 Task: Search one way flight ticket for 1 adult, 1 child, 1 infant in seat in premium economy from Phoenix: Phoenix Sky Harbor International Airport to Sheridan: Sheridan County Airport on 8-6-2023. Number of bags: 2 carry on bags and 4 checked bags. Price is upto 81000. Outbound departure time preference is 17:45.
Action: Mouse moved to (290, 113)
Screenshot: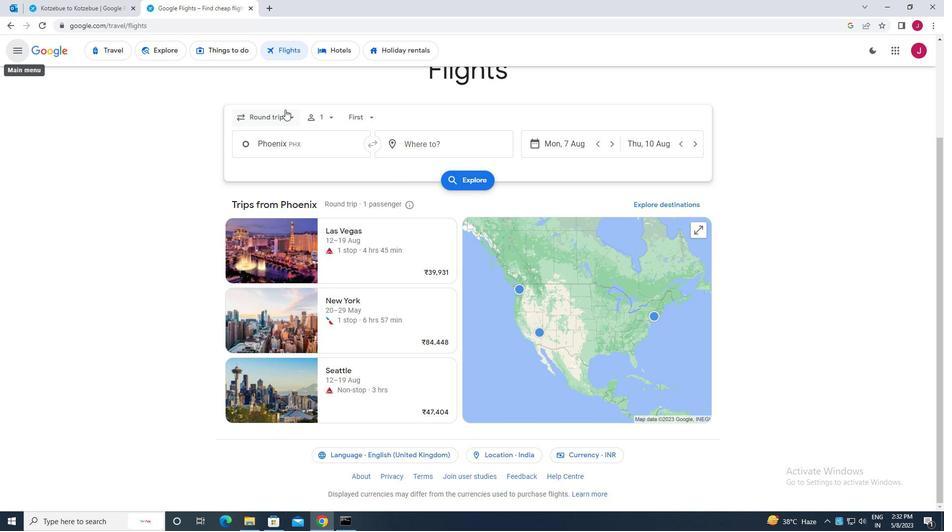 
Action: Mouse pressed left at (290, 113)
Screenshot: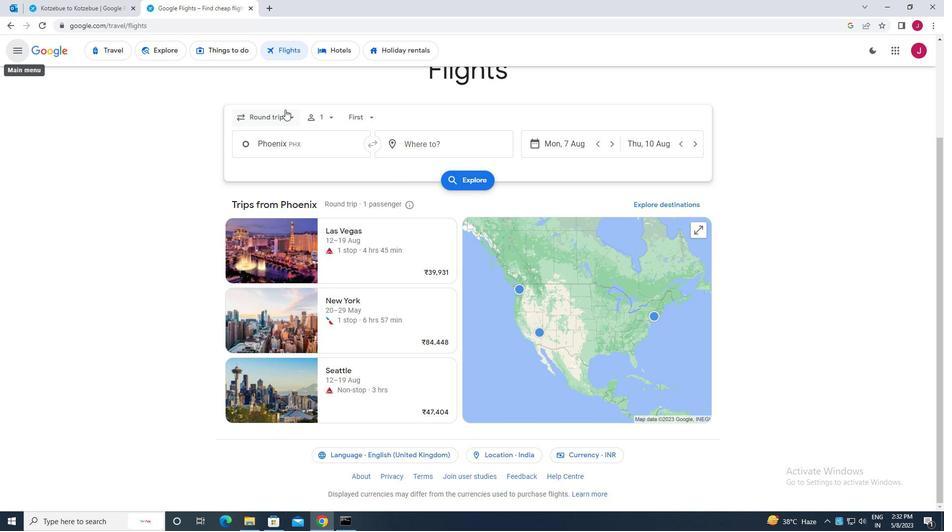 
Action: Mouse moved to (284, 157)
Screenshot: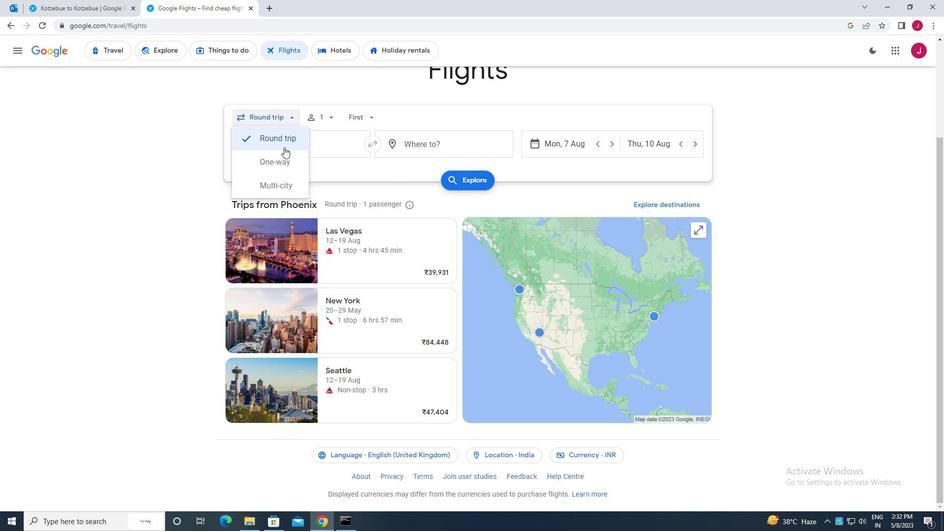 
Action: Mouse pressed left at (284, 157)
Screenshot: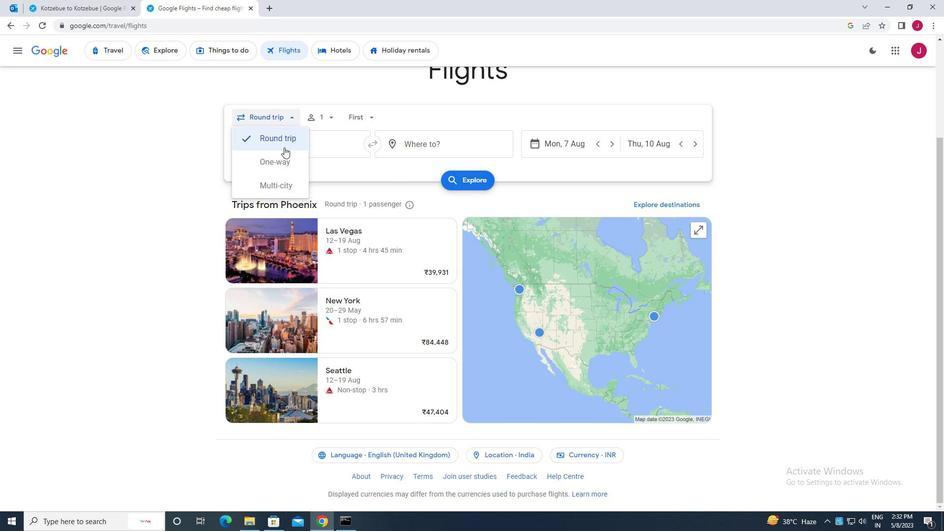 
Action: Mouse moved to (329, 117)
Screenshot: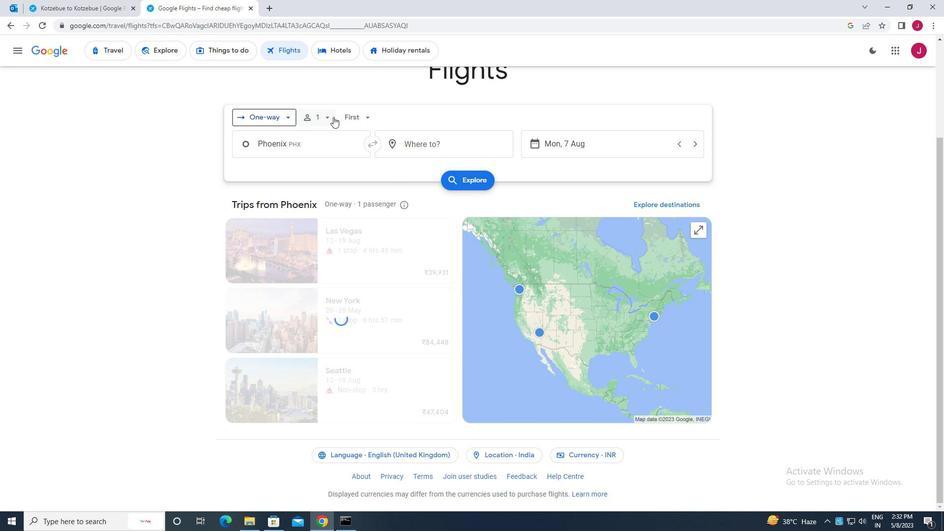 
Action: Mouse pressed left at (329, 117)
Screenshot: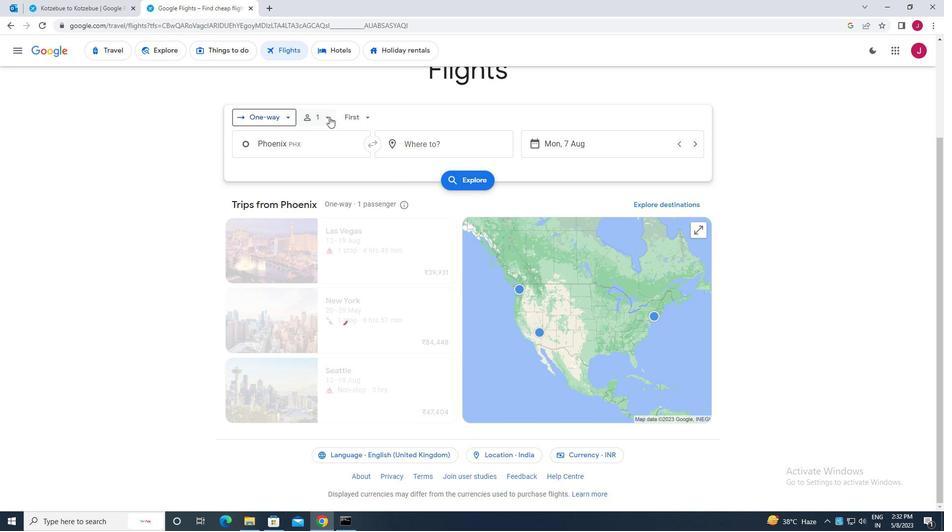 
Action: Mouse moved to (407, 169)
Screenshot: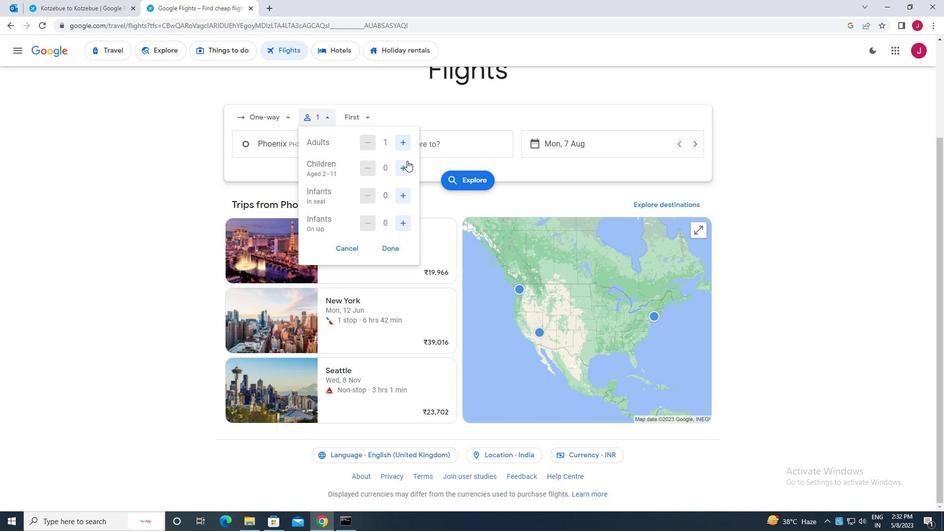 
Action: Mouse pressed left at (407, 169)
Screenshot: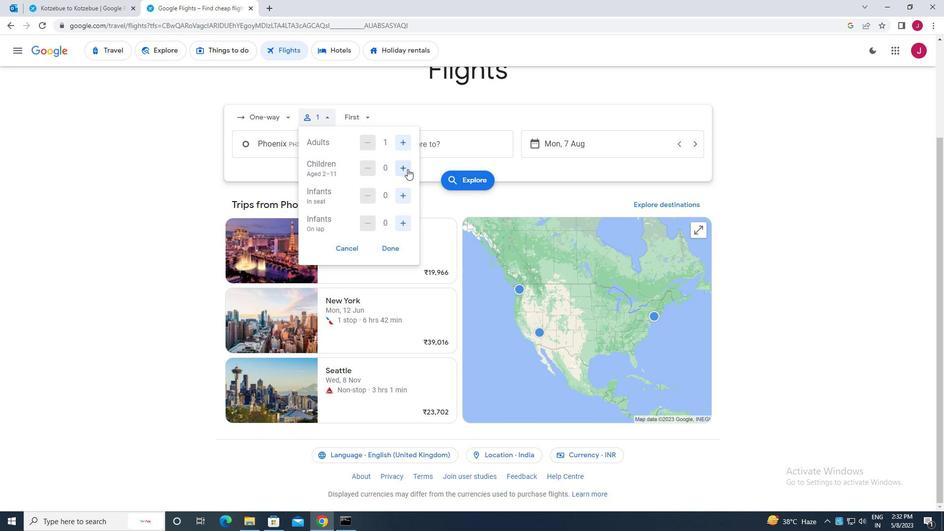 
Action: Mouse moved to (405, 194)
Screenshot: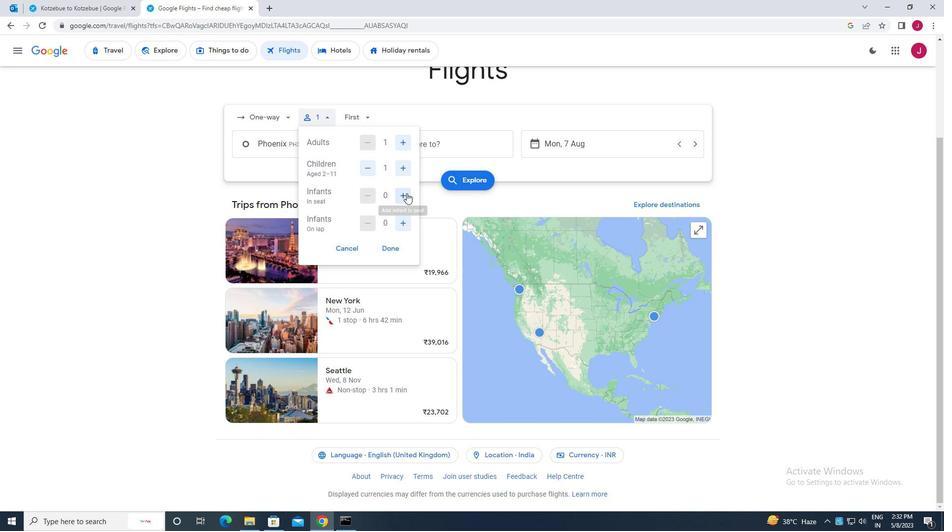 
Action: Mouse pressed left at (405, 194)
Screenshot: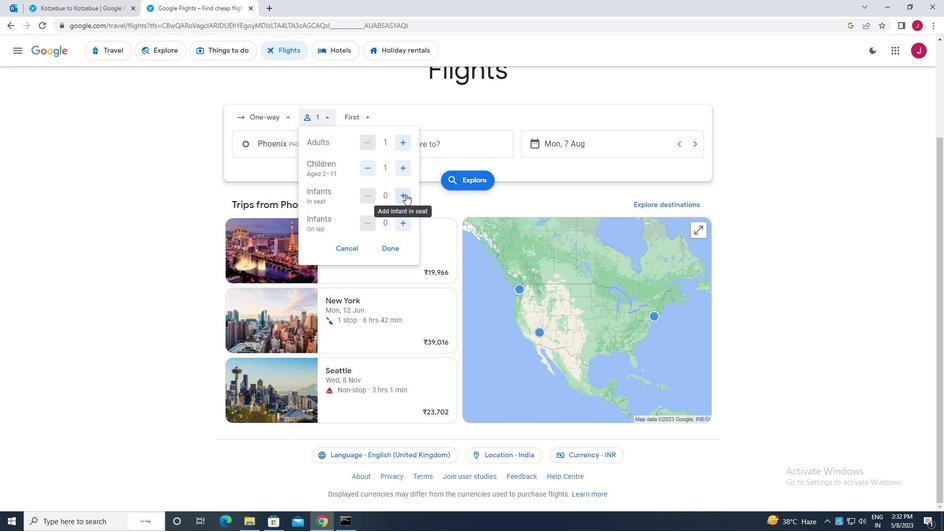 
Action: Mouse moved to (391, 248)
Screenshot: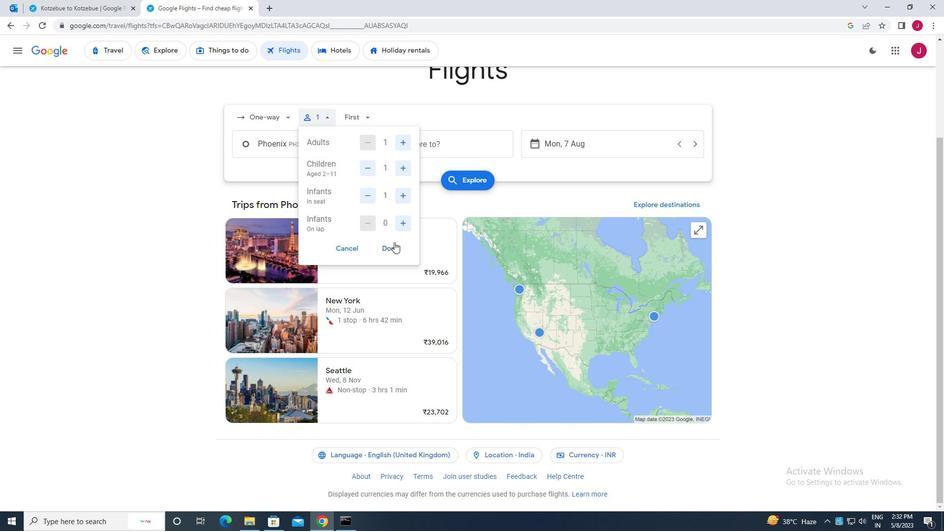 
Action: Mouse pressed left at (391, 248)
Screenshot: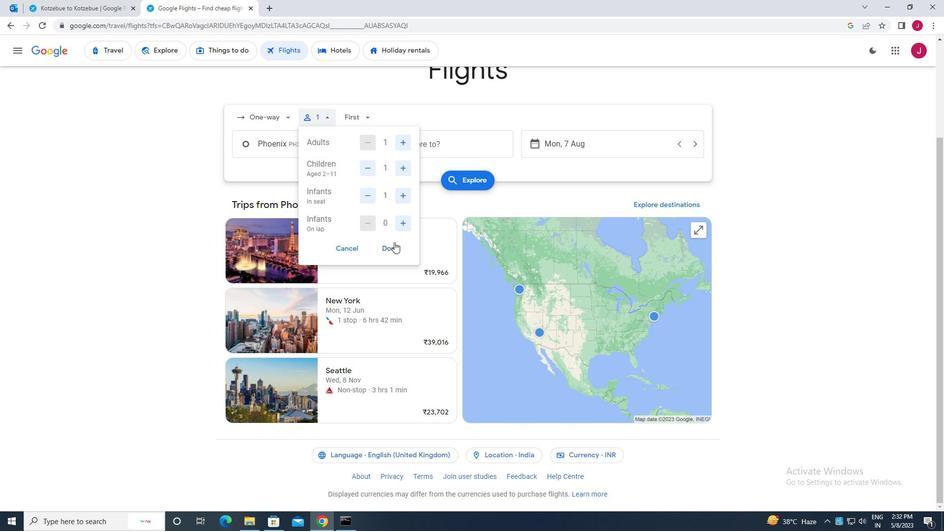 
Action: Mouse moved to (354, 117)
Screenshot: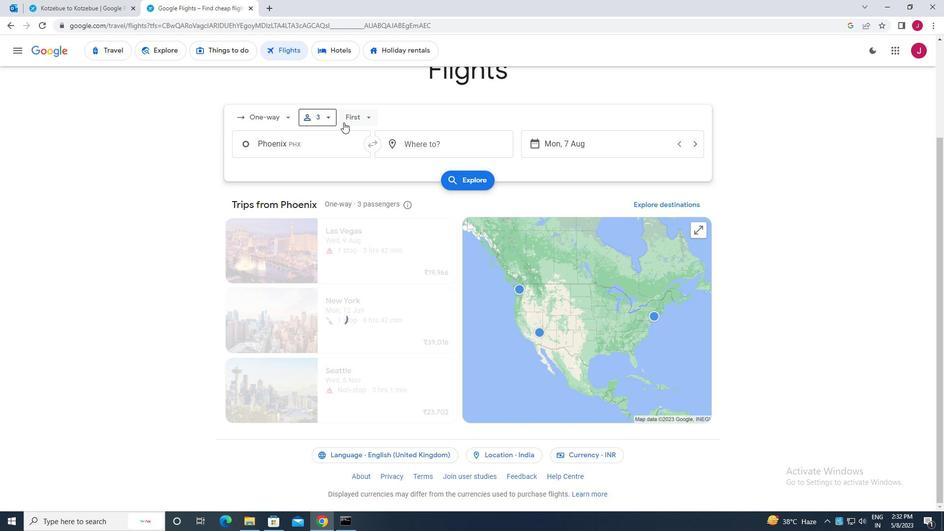 
Action: Mouse pressed left at (354, 117)
Screenshot: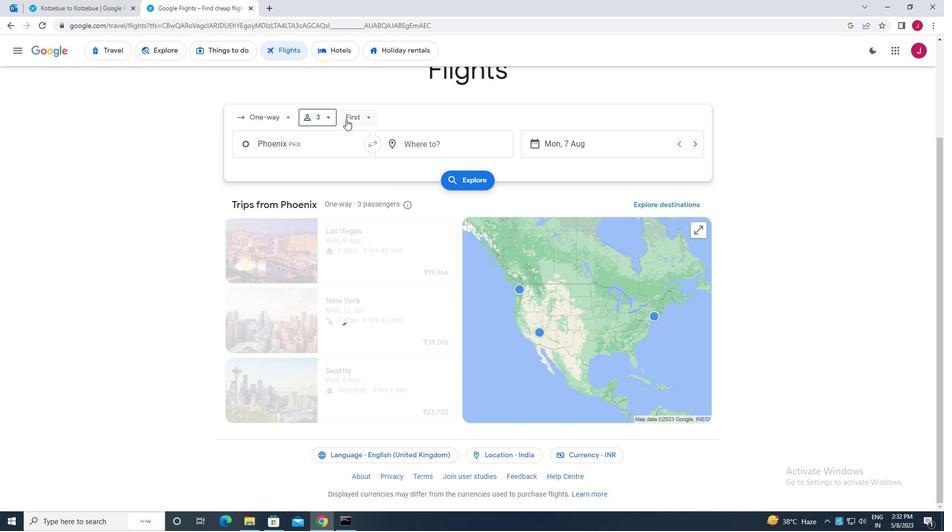 
Action: Mouse moved to (378, 161)
Screenshot: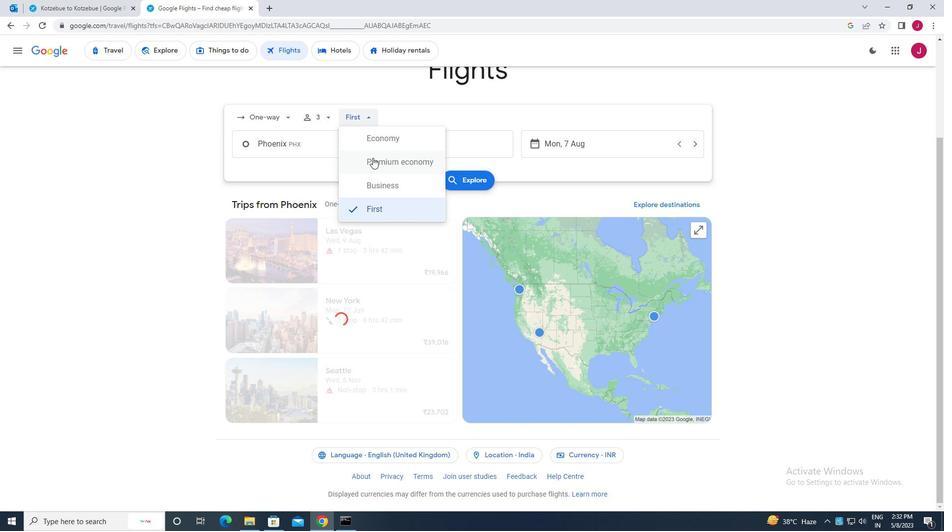 
Action: Mouse pressed left at (378, 161)
Screenshot: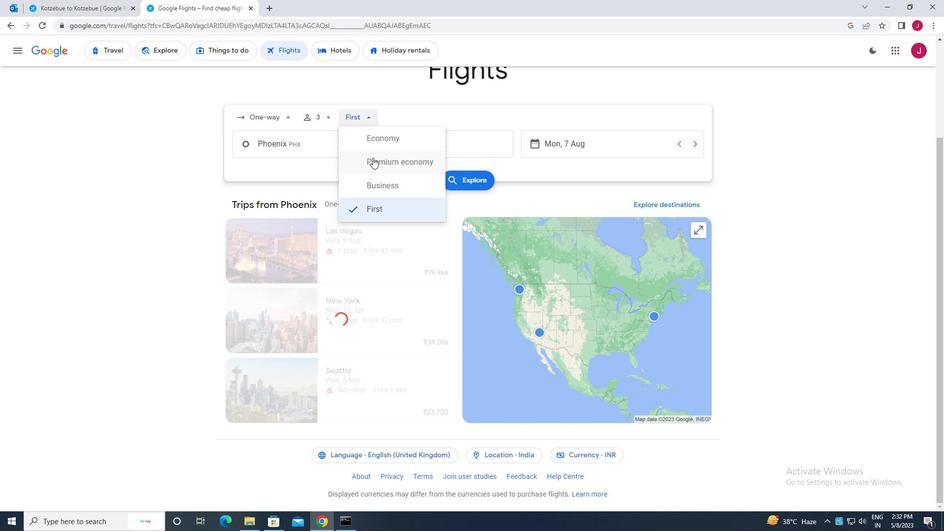
Action: Mouse moved to (304, 150)
Screenshot: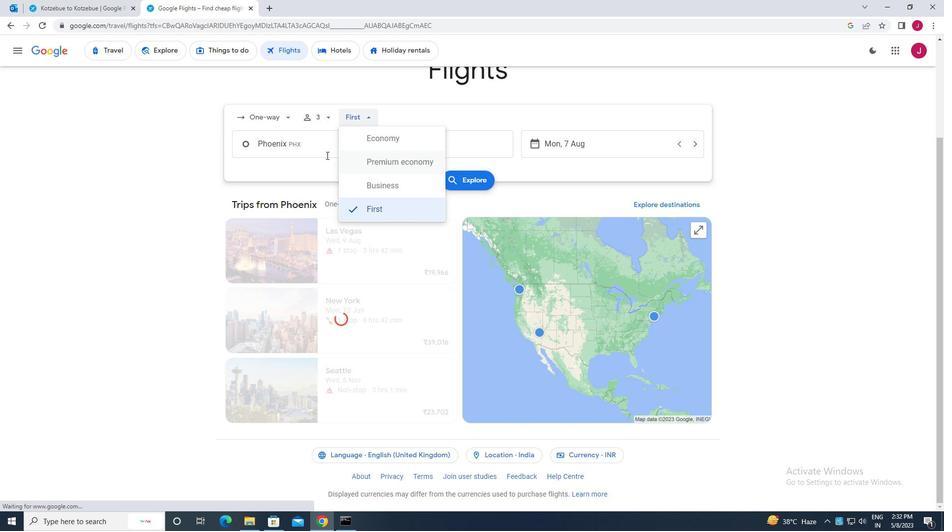
Action: Mouse pressed left at (304, 150)
Screenshot: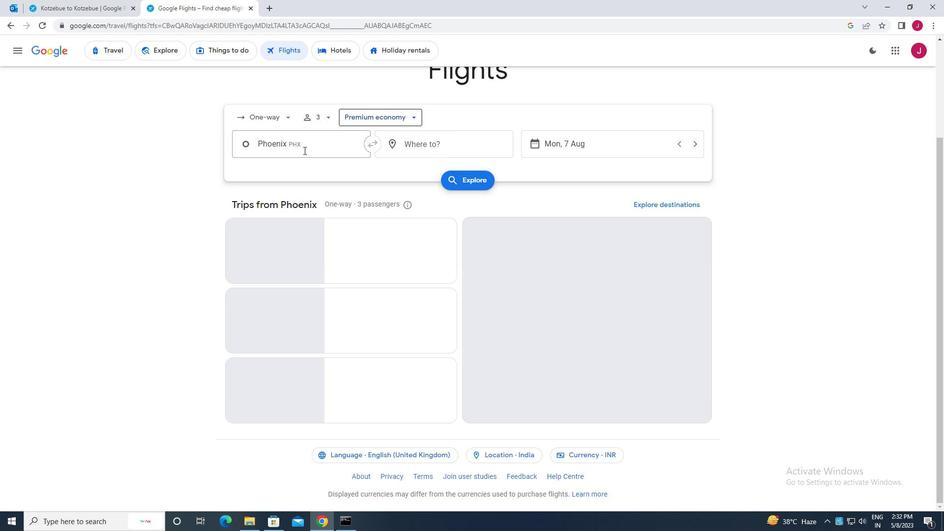 
Action: Key pressed phoneix
Screenshot: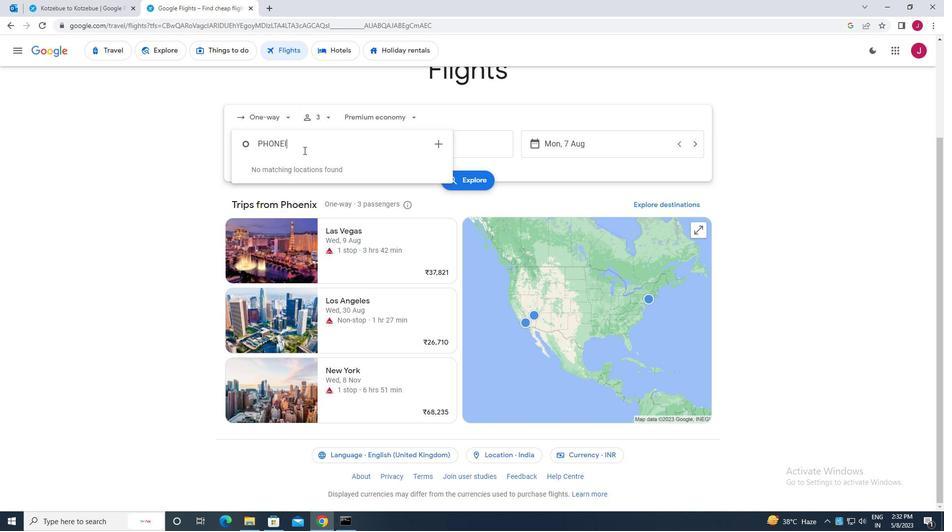 
Action: Mouse moved to (334, 191)
Screenshot: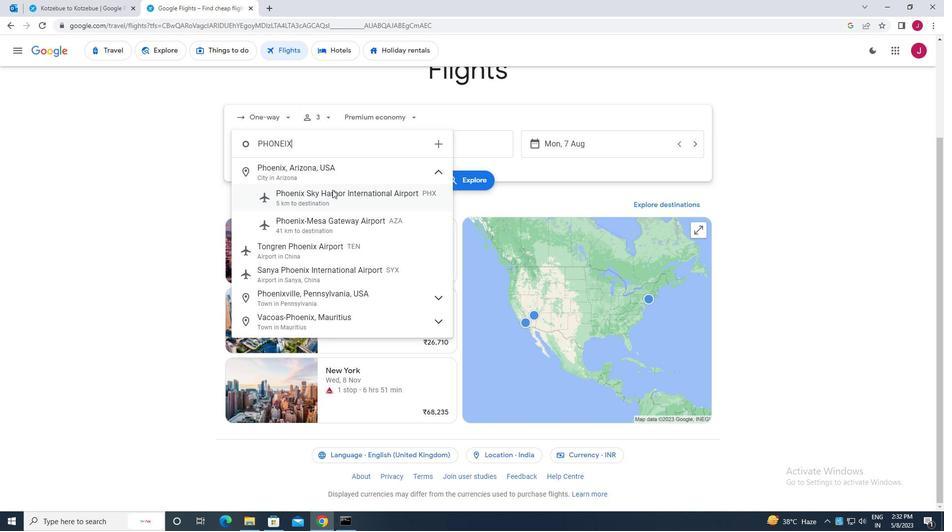 
Action: Mouse pressed left at (334, 191)
Screenshot: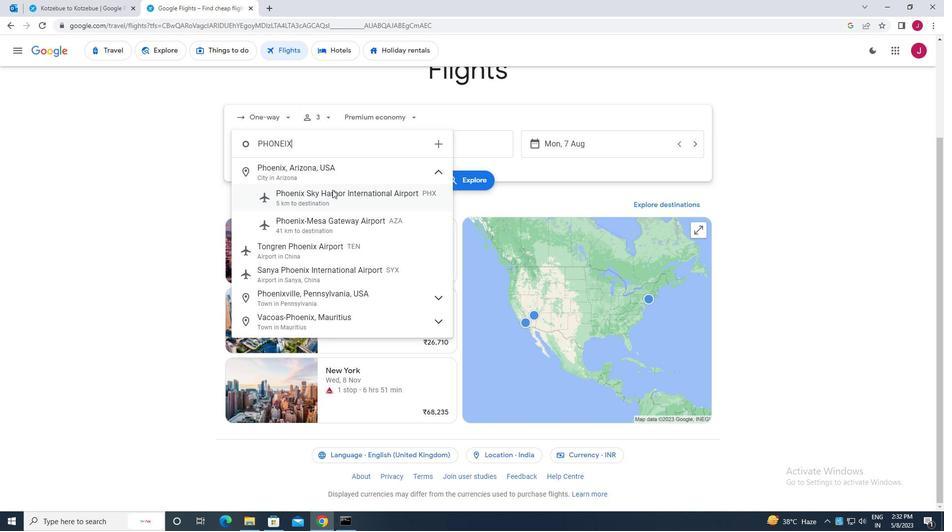 
Action: Mouse moved to (444, 153)
Screenshot: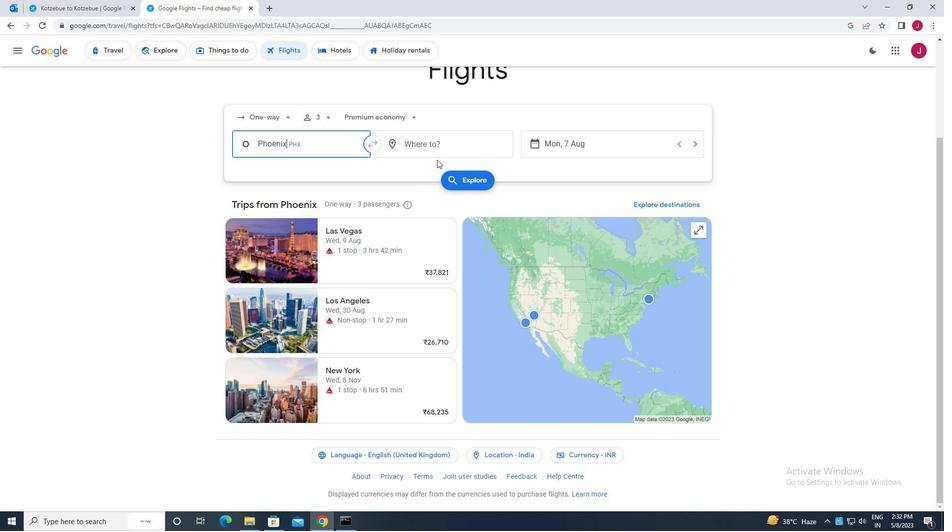 
Action: Mouse pressed left at (444, 153)
Screenshot: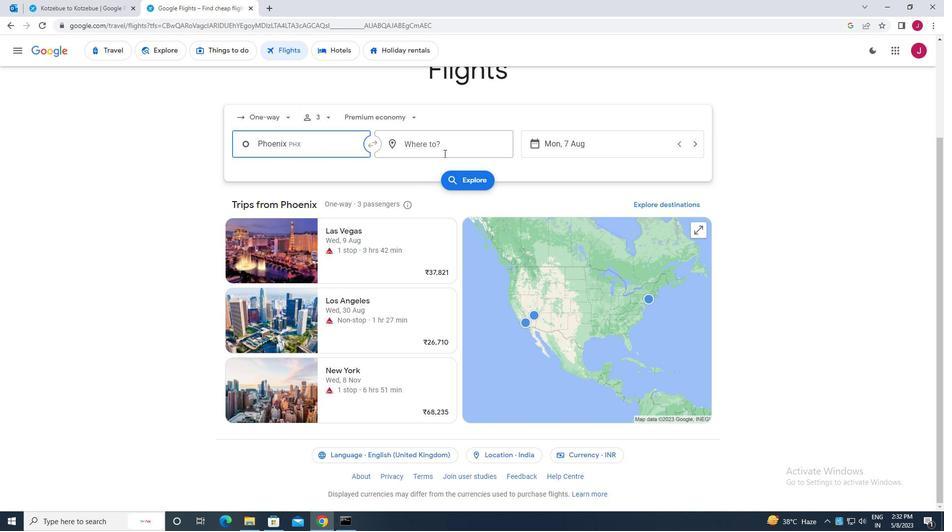 
Action: Key pressed sherid
Screenshot: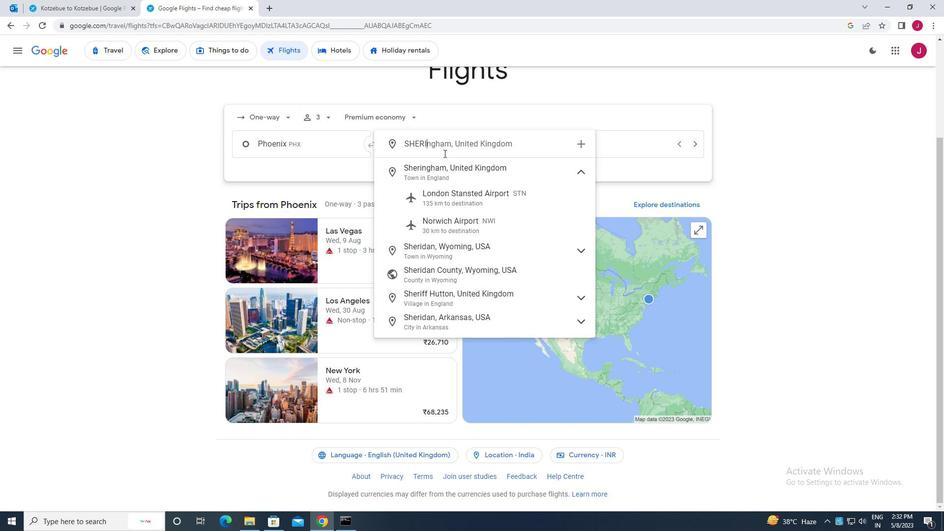 
Action: Mouse moved to (476, 196)
Screenshot: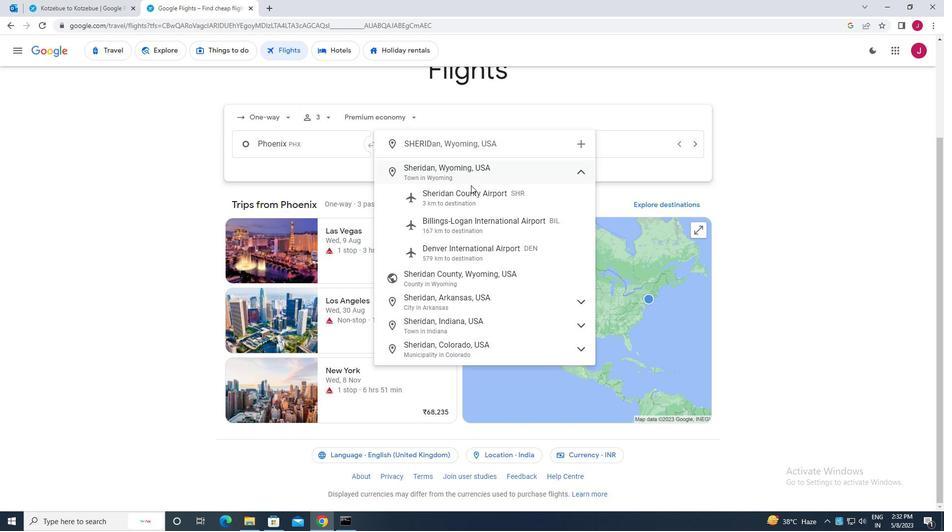 
Action: Mouse pressed left at (476, 196)
Screenshot: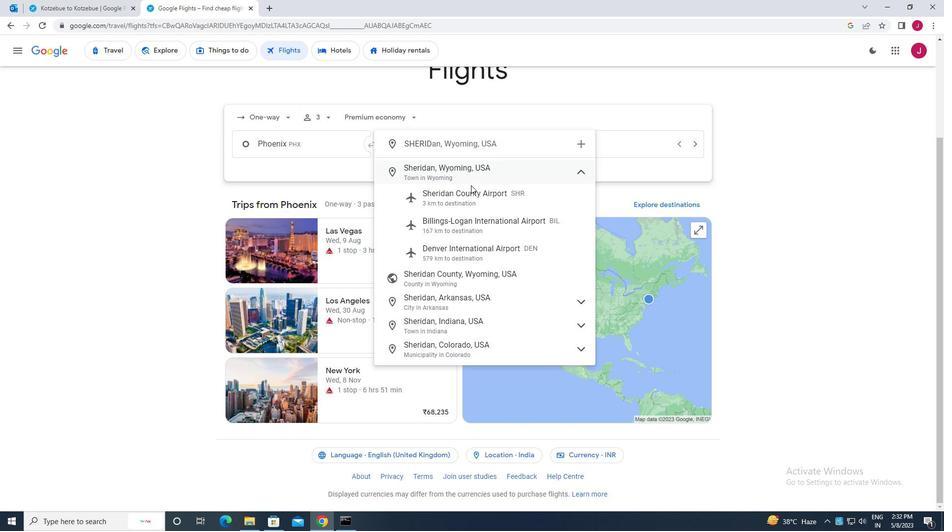 
Action: Mouse moved to (595, 140)
Screenshot: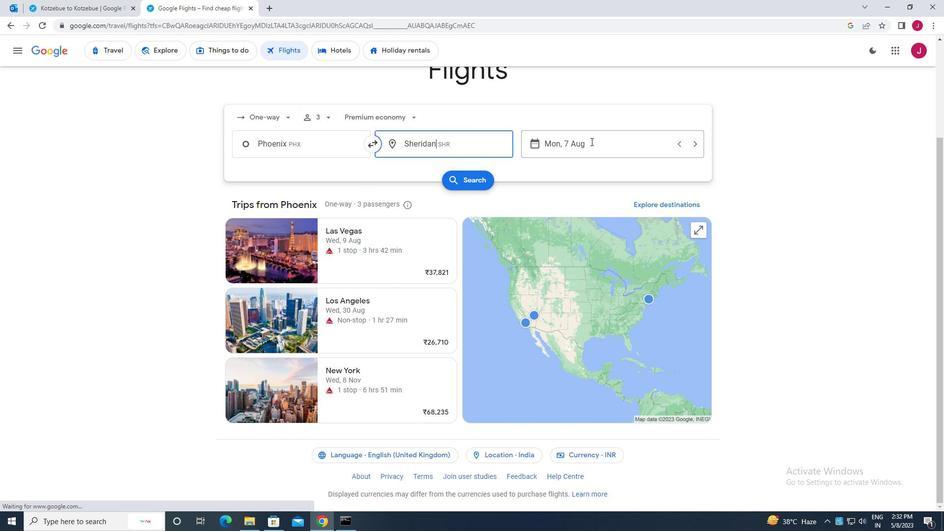 
Action: Mouse pressed left at (595, 140)
Screenshot: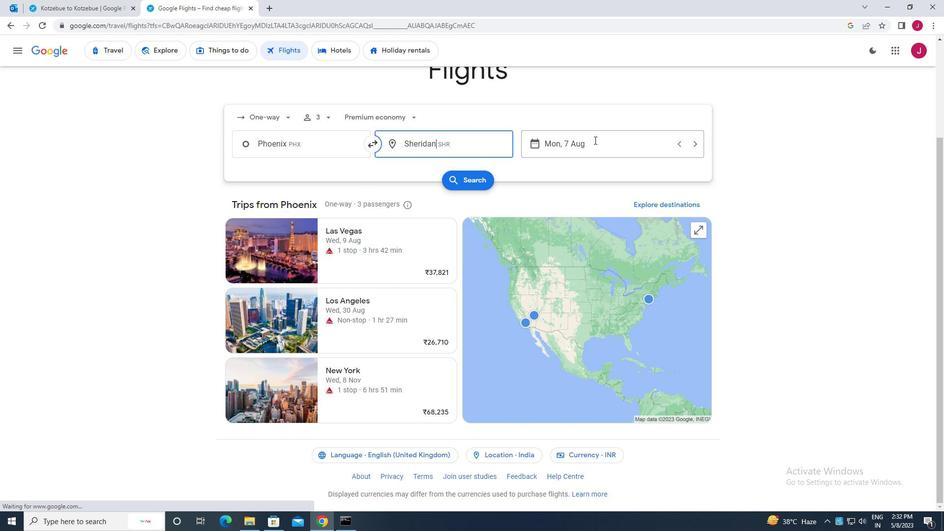 
Action: Mouse moved to (364, 248)
Screenshot: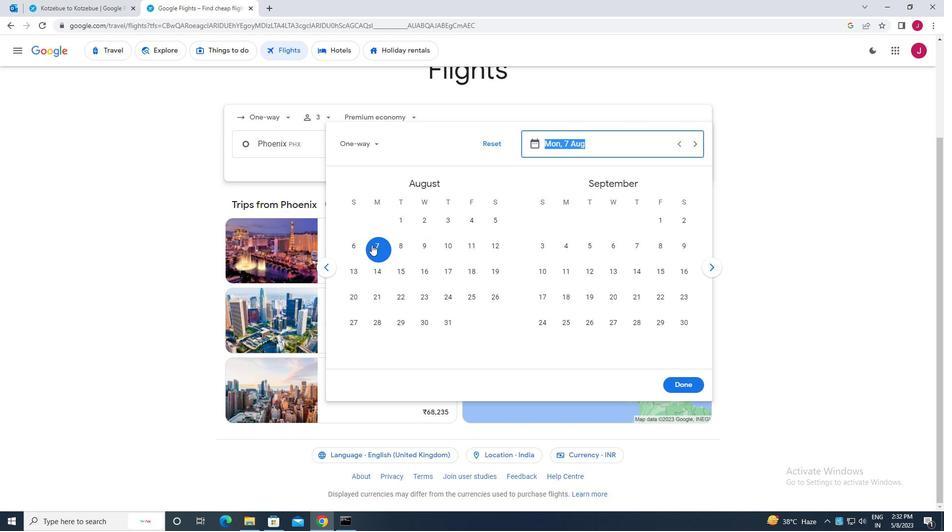 
Action: Mouse pressed left at (364, 248)
Screenshot: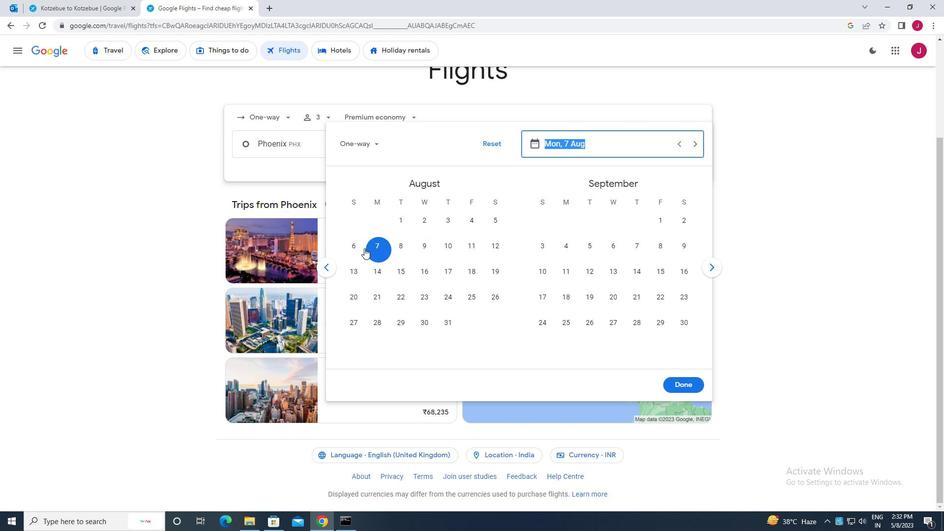 
Action: Mouse moved to (676, 380)
Screenshot: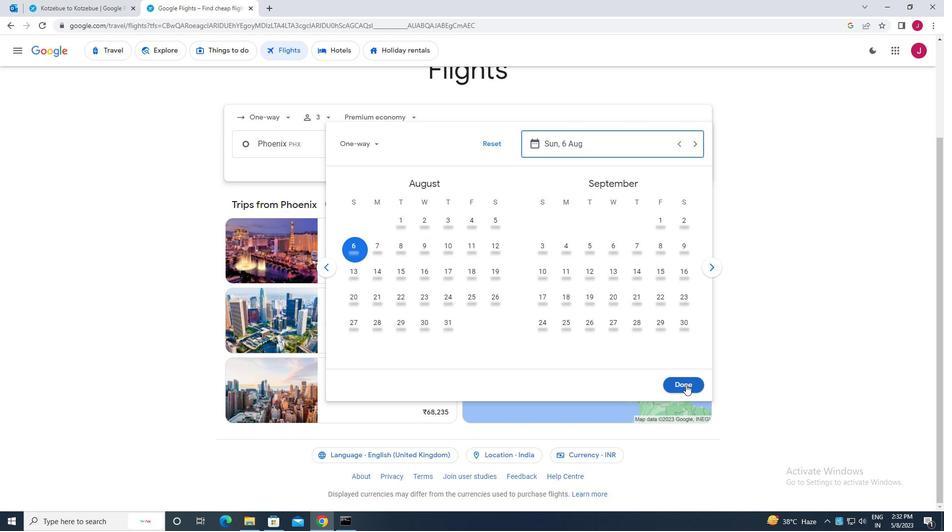 
Action: Mouse pressed left at (676, 380)
Screenshot: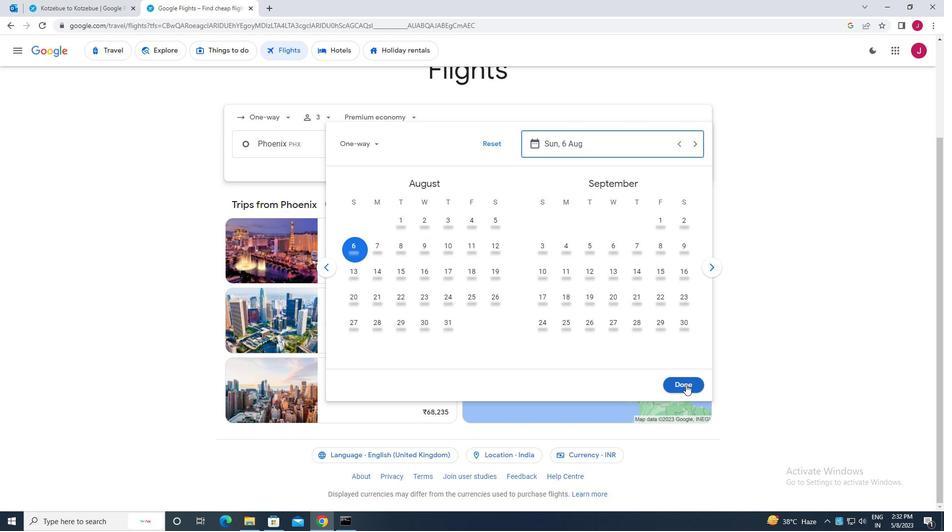
Action: Mouse moved to (476, 180)
Screenshot: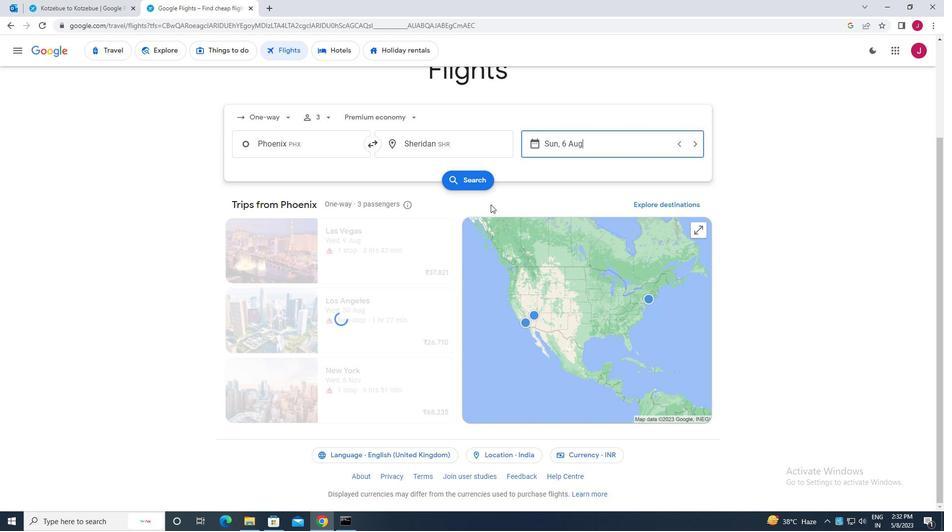 
Action: Mouse pressed left at (476, 180)
Screenshot: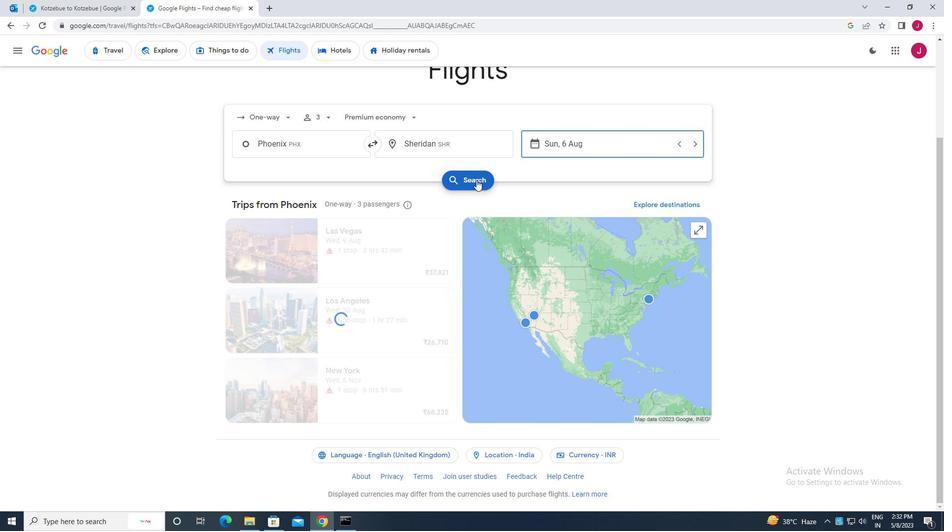 
Action: Mouse moved to (256, 142)
Screenshot: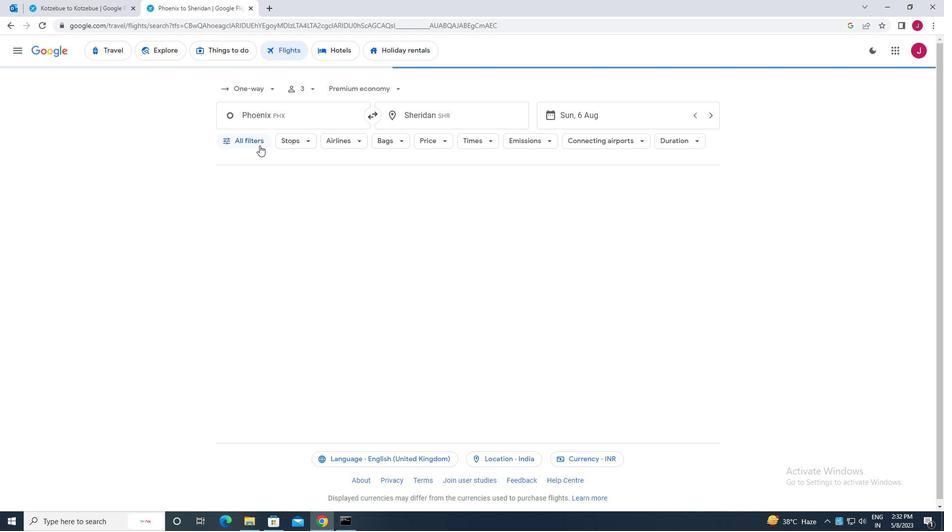 
Action: Mouse pressed left at (256, 142)
Screenshot: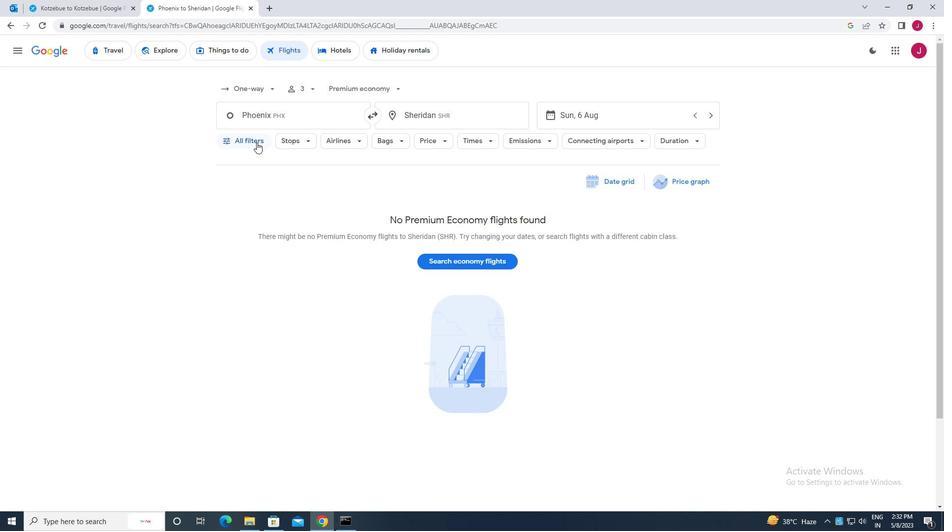 
Action: Mouse moved to (287, 171)
Screenshot: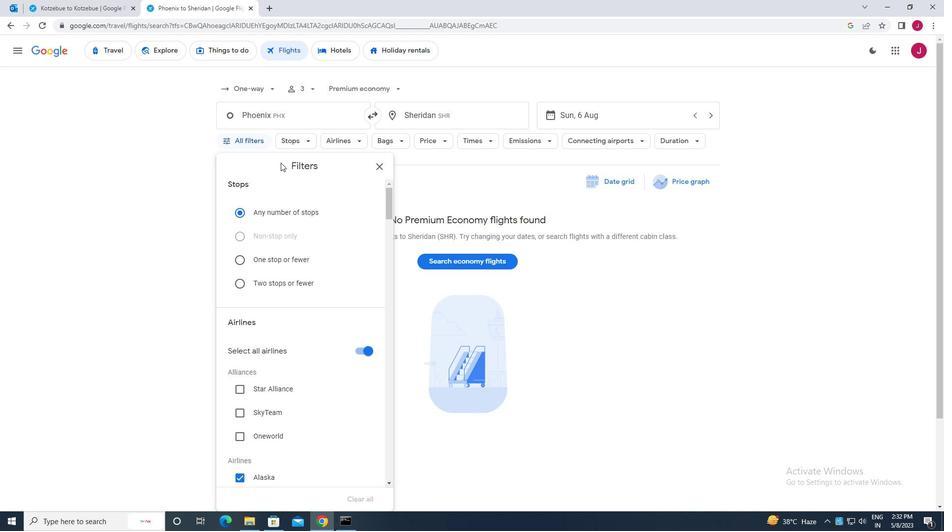 
Action: Mouse scrolled (287, 170) with delta (0, 0)
Screenshot: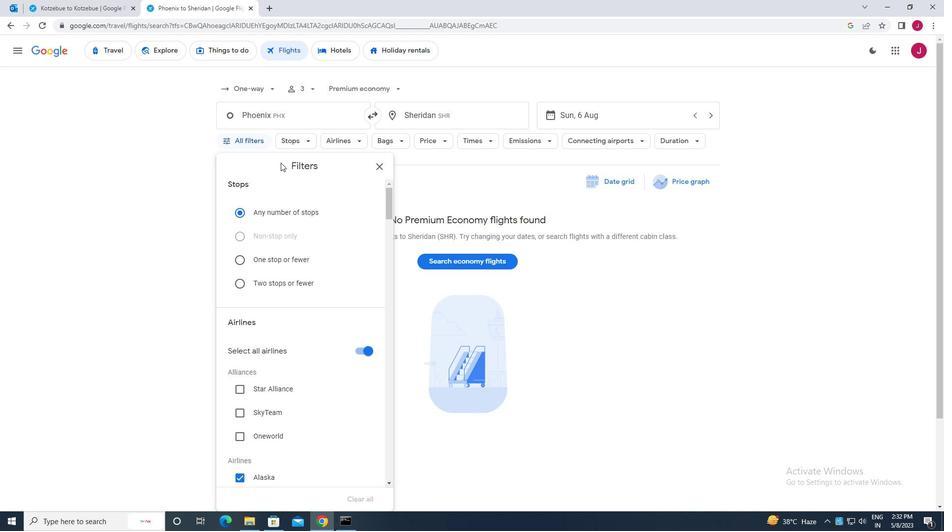 
Action: Mouse moved to (287, 171)
Screenshot: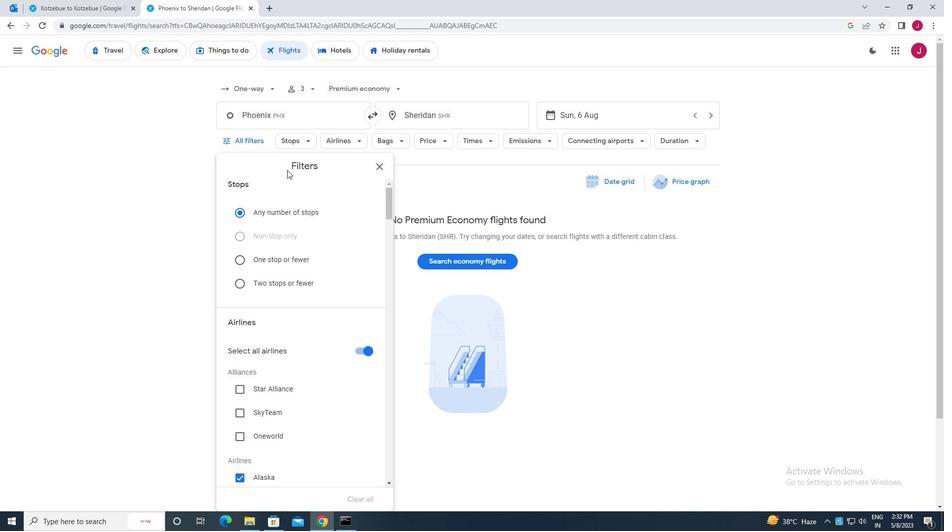 
Action: Mouse scrolled (287, 171) with delta (0, 0)
Screenshot: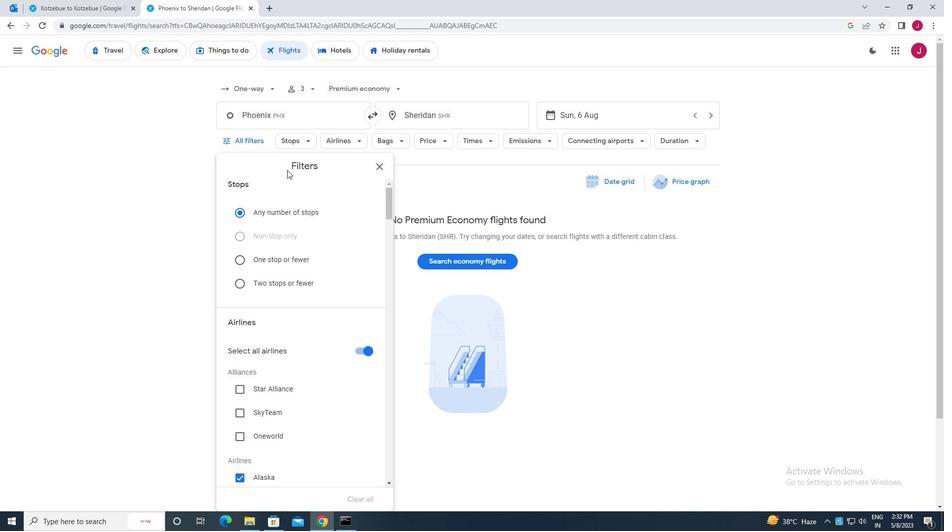 
Action: Mouse scrolled (287, 171) with delta (0, 0)
Screenshot: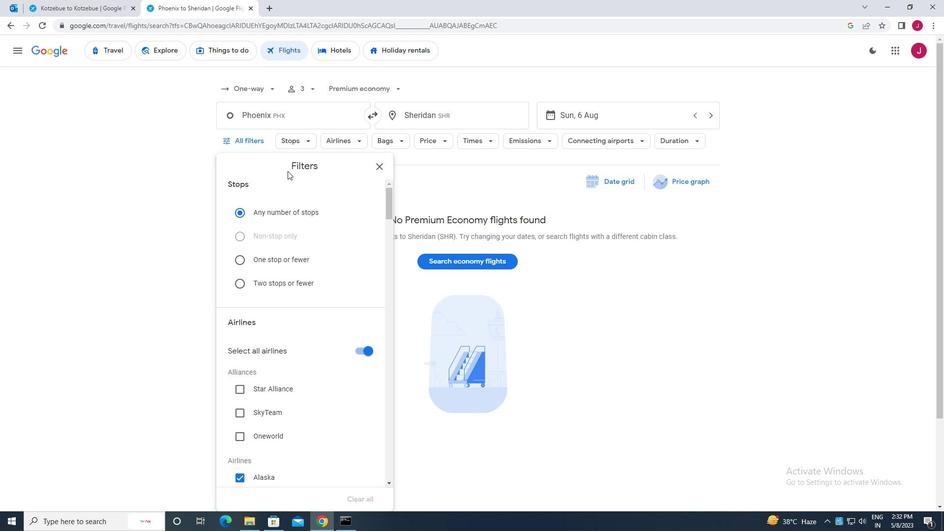 
Action: Mouse moved to (291, 173)
Screenshot: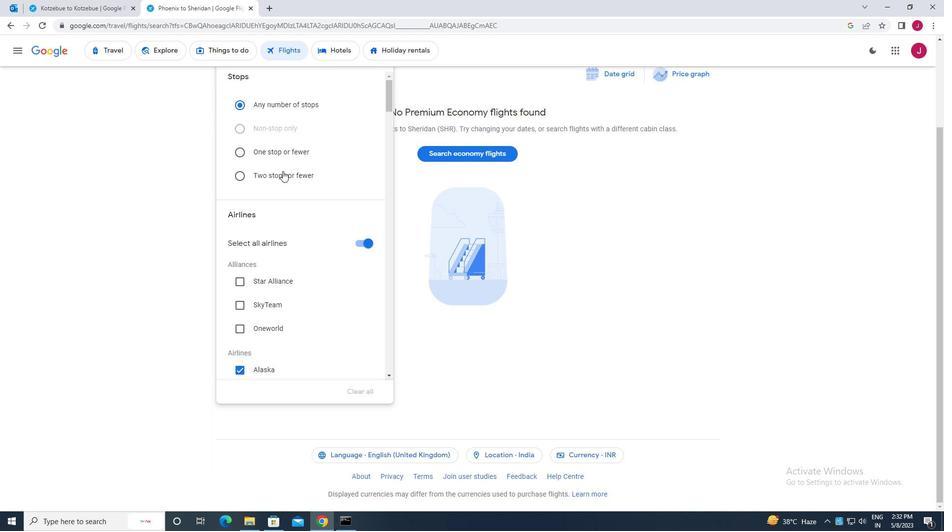 
Action: Mouse scrolled (291, 173) with delta (0, 0)
Screenshot: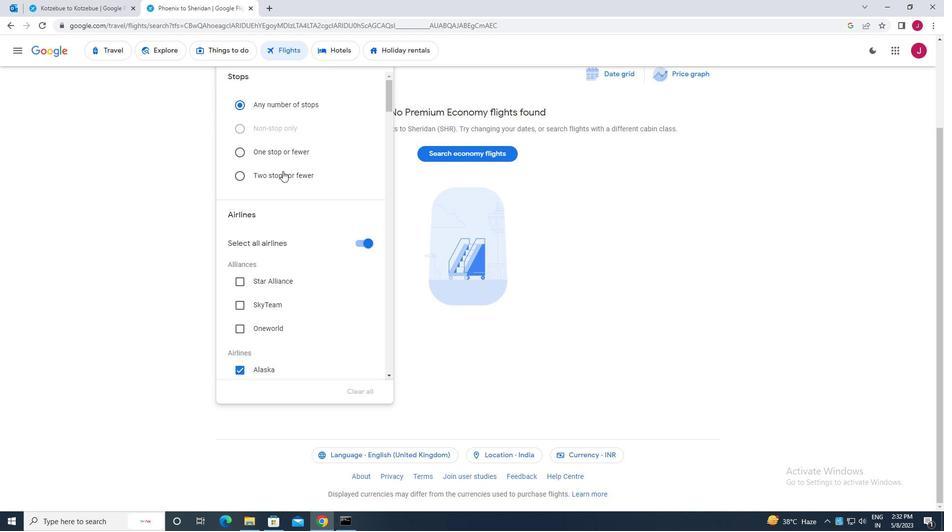 
Action: Mouse moved to (291, 174)
Screenshot: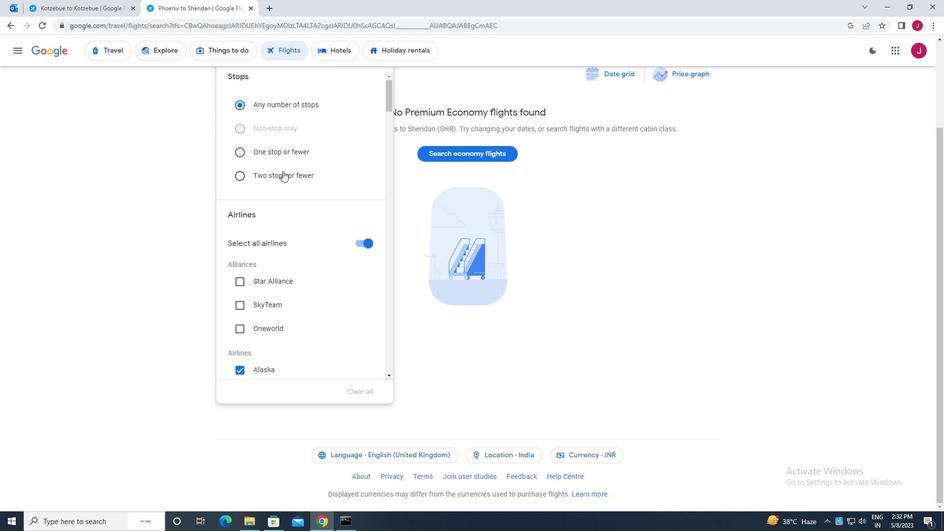 
Action: Mouse scrolled (291, 173) with delta (0, 0)
Screenshot: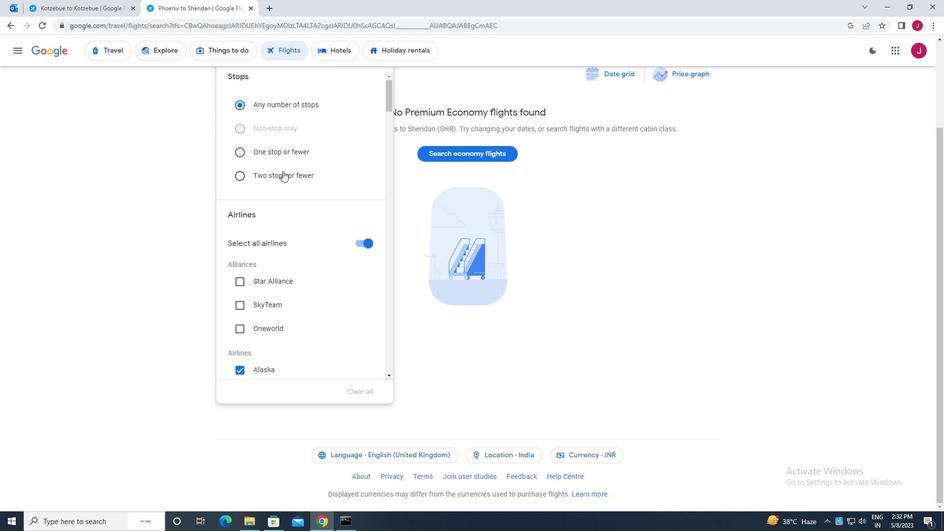 
Action: Mouse moved to (359, 195)
Screenshot: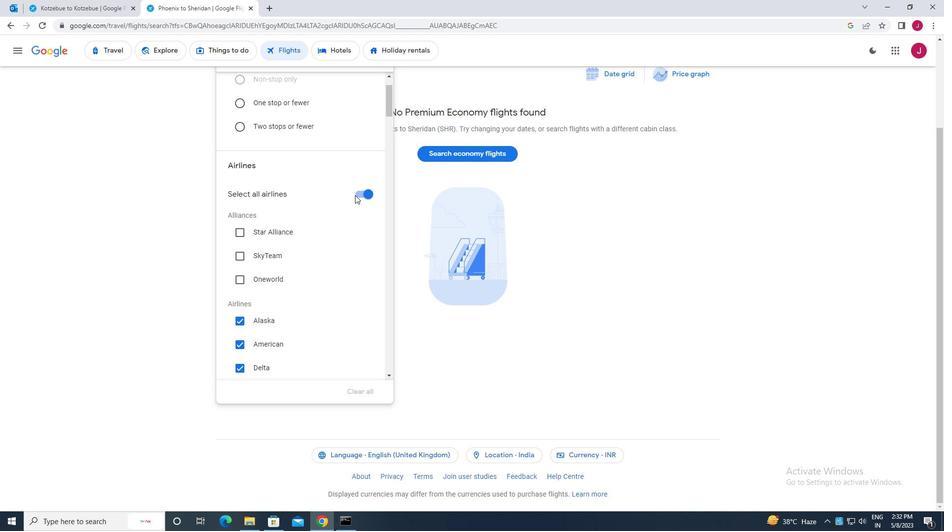 
Action: Mouse pressed left at (359, 195)
Screenshot: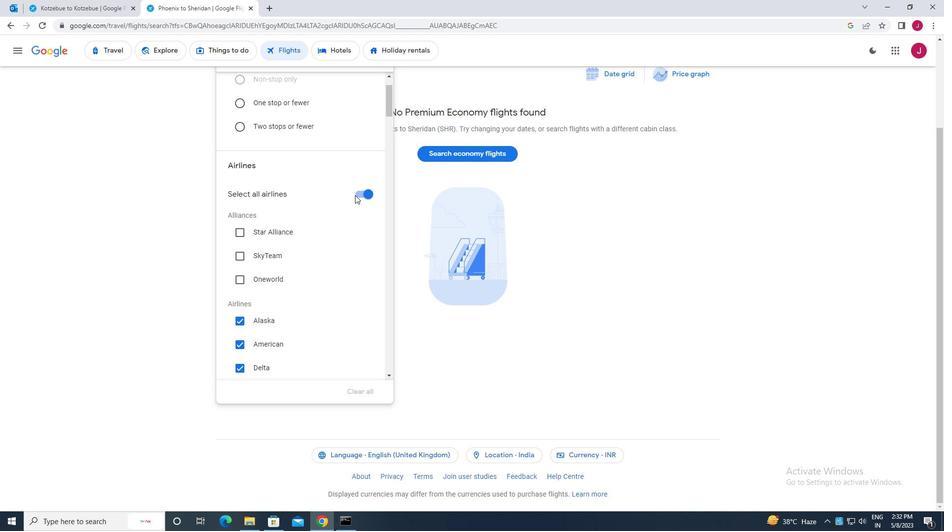 
Action: Mouse moved to (273, 180)
Screenshot: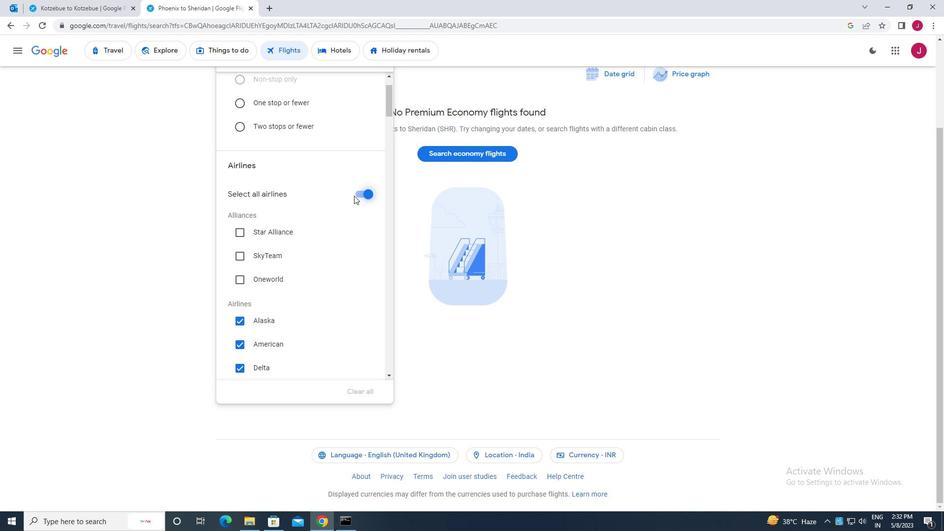 
Action: Mouse scrolled (273, 180) with delta (0, 0)
Screenshot: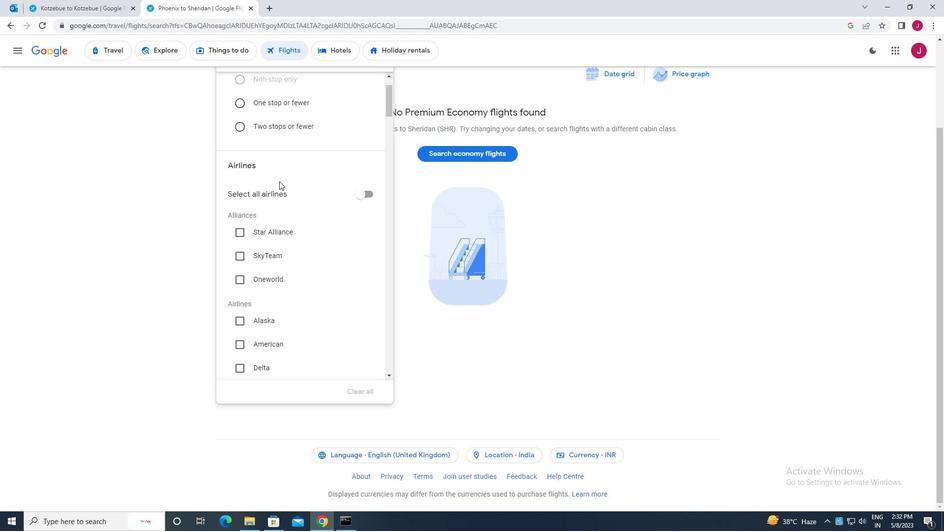 
Action: Mouse scrolled (273, 180) with delta (0, 0)
Screenshot: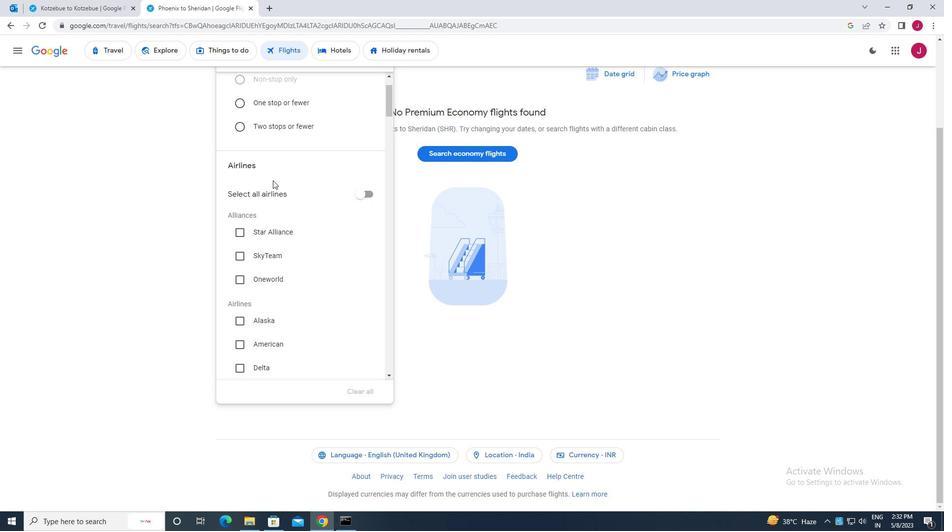 
Action: Mouse scrolled (273, 180) with delta (0, 0)
Screenshot: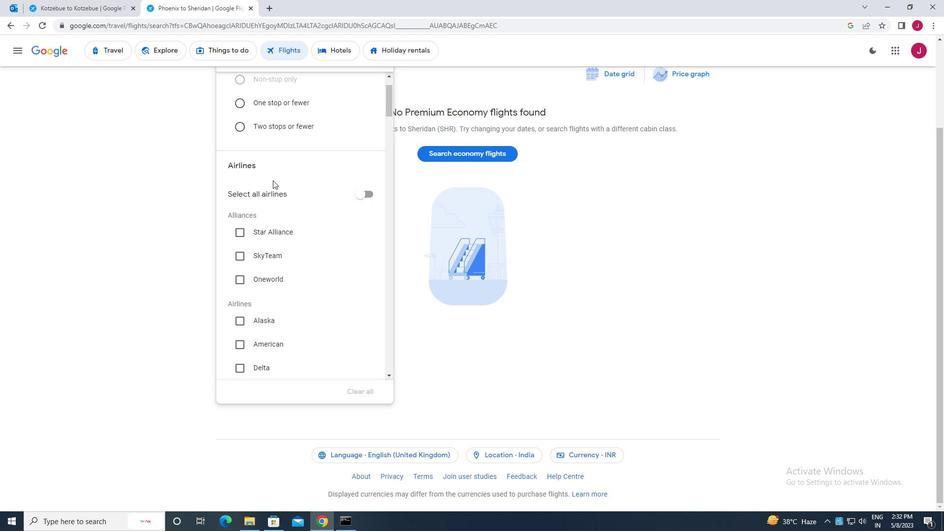 
Action: Mouse moved to (289, 200)
Screenshot: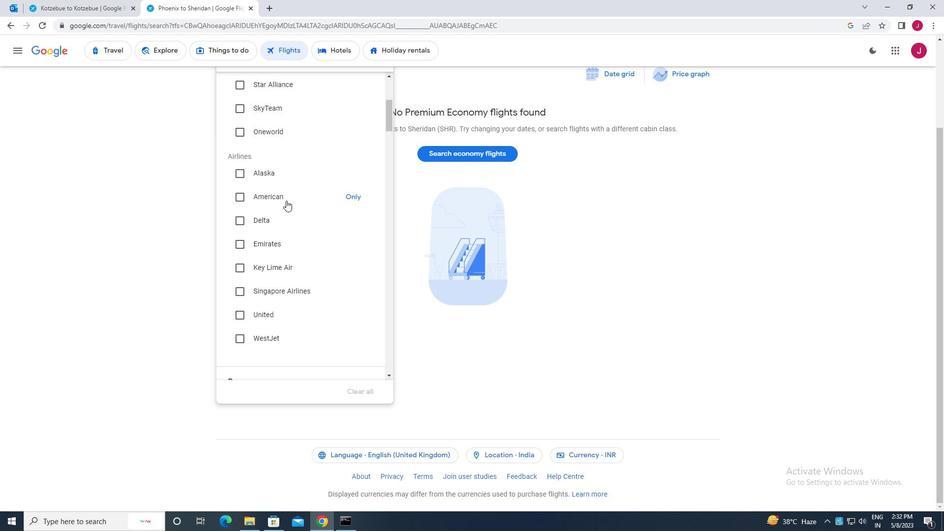
Action: Mouse scrolled (289, 200) with delta (0, 0)
Screenshot: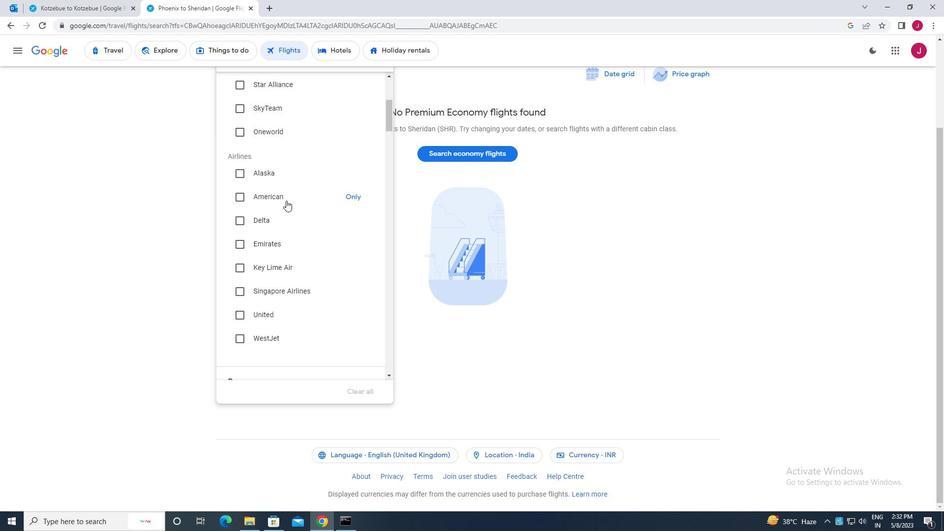 
Action: Mouse scrolled (289, 200) with delta (0, 0)
Screenshot: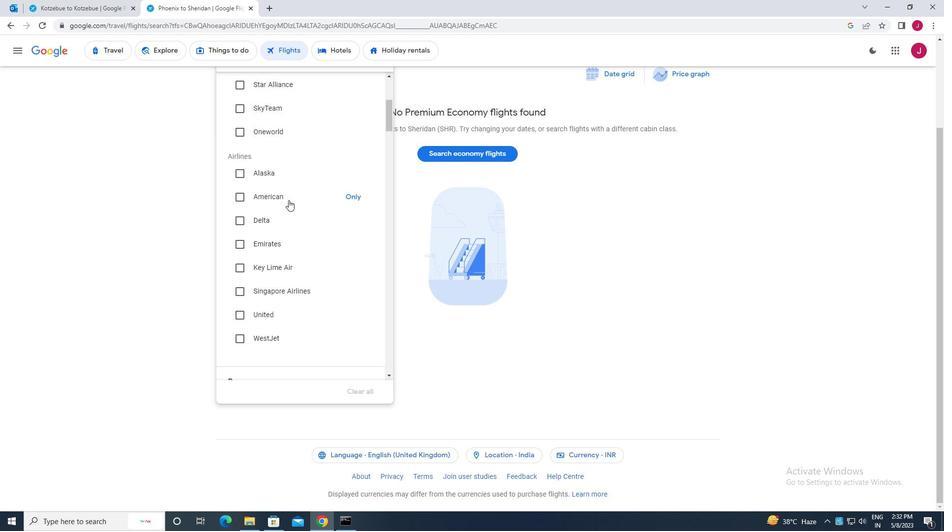 
Action: Mouse scrolled (289, 200) with delta (0, 0)
Screenshot: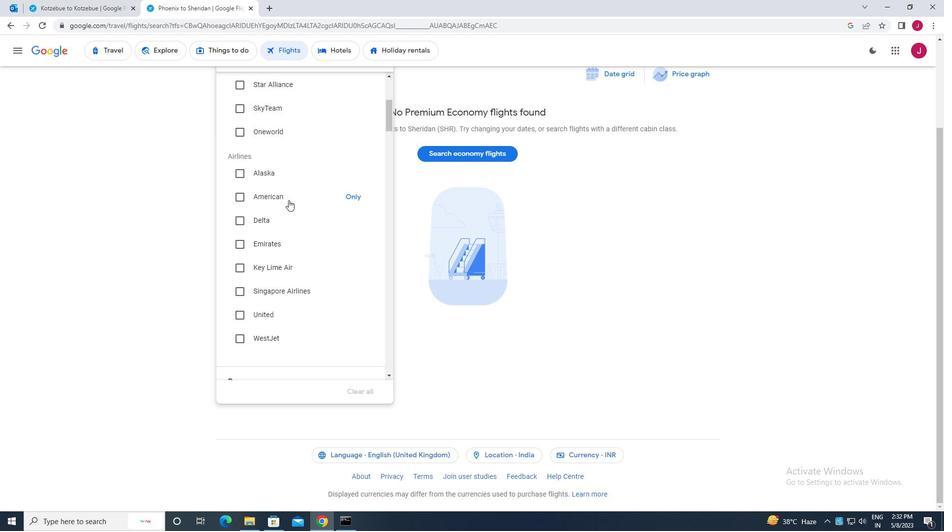 
Action: Mouse moved to (299, 196)
Screenshot: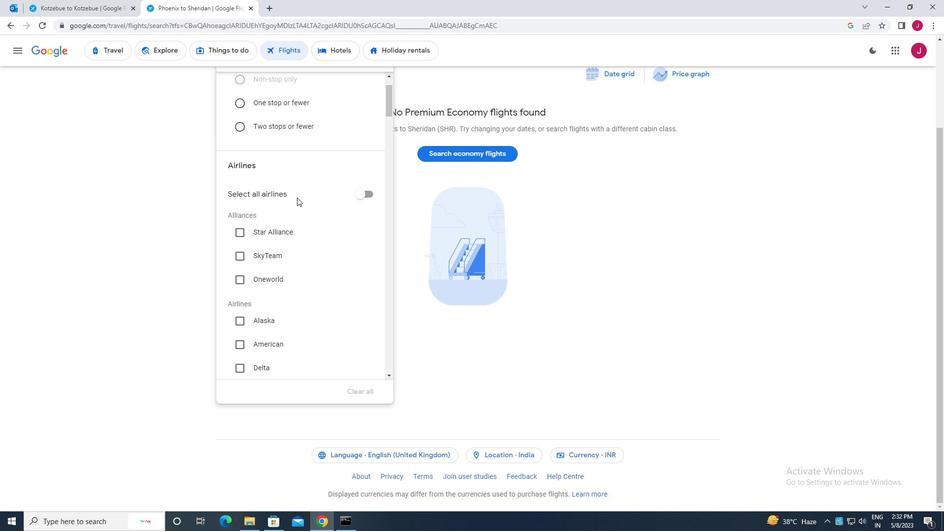 
Action: Mouse scrolled (299, 197) with delta (0, 0)
Screenshot: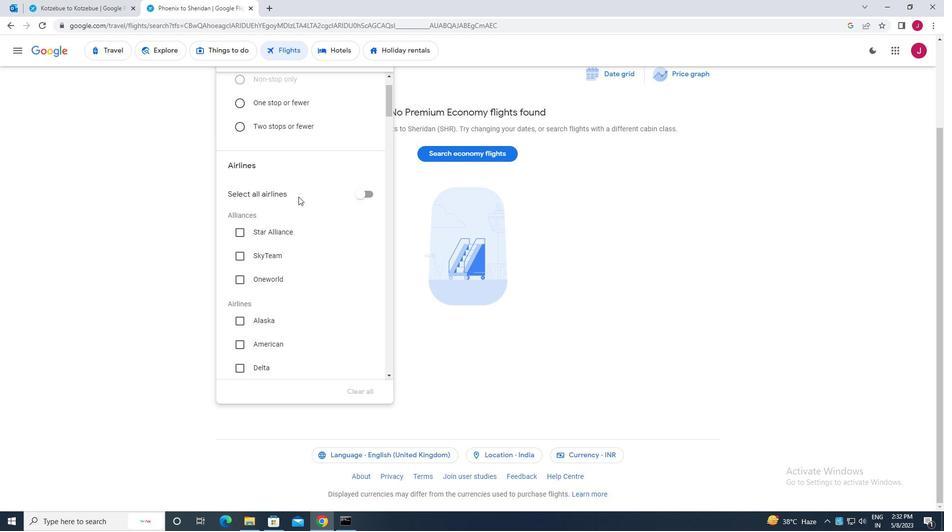 
Action: Mouse scrolled (299, 197) with delta (0, 0)
Screenshot: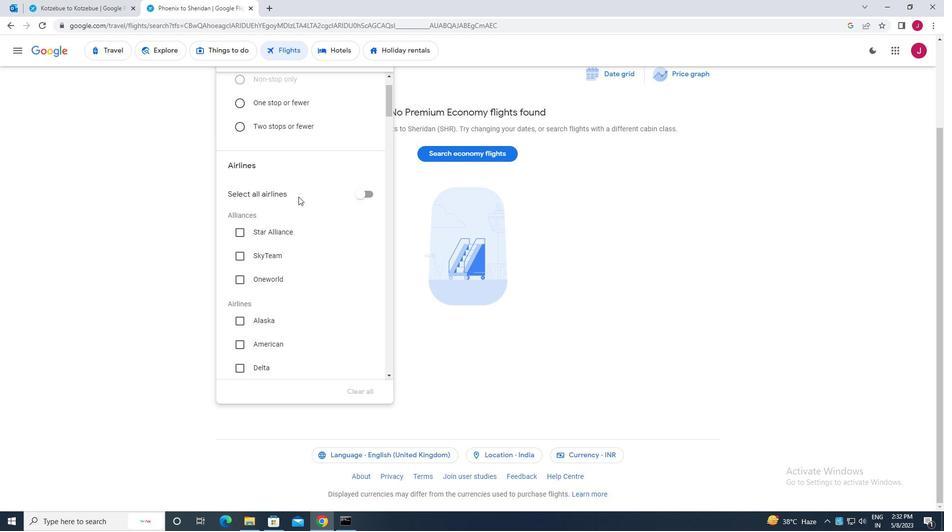 
Action: Mouse scrolled (299, 197) with delta (0, 0)
Screenshot: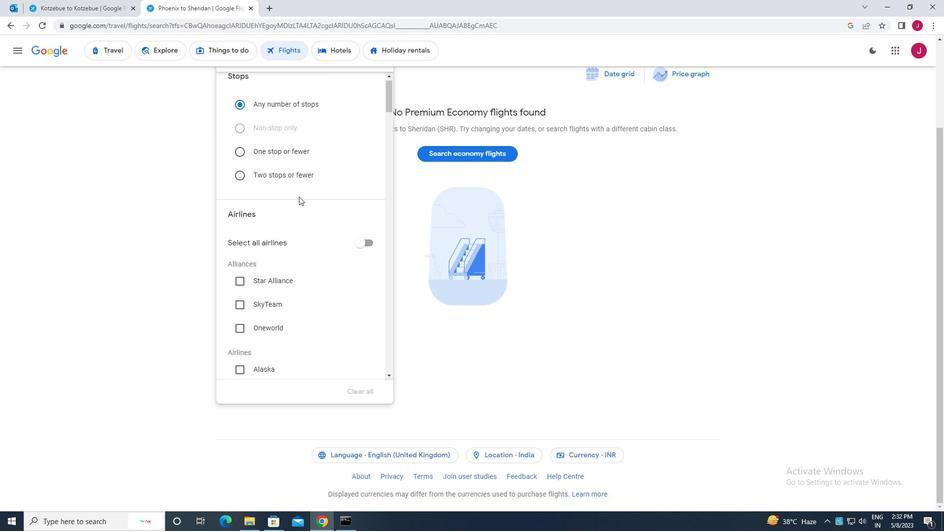 
Action: Mouse scrolled (299, 197) with delta (0, 0)
Screenshot: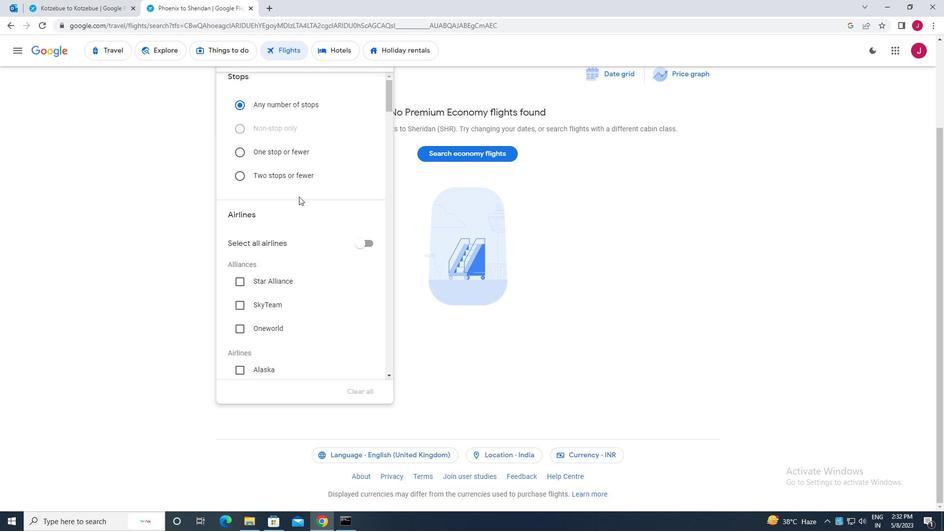 
Action: Mouse scrolled (299, 196) with delta (0, 0)
Screenshot: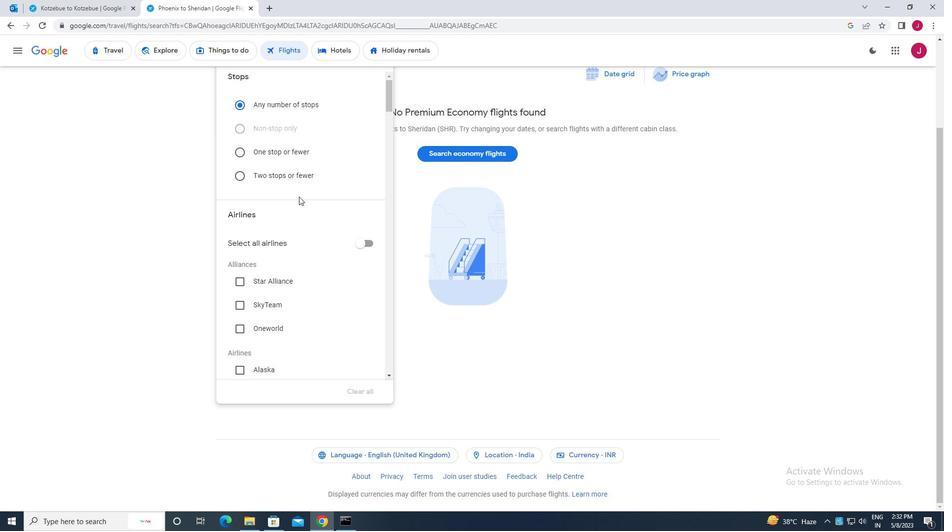 
Action: Mouse scrolled (299, 196) with delta (0, 0)
Screenshot: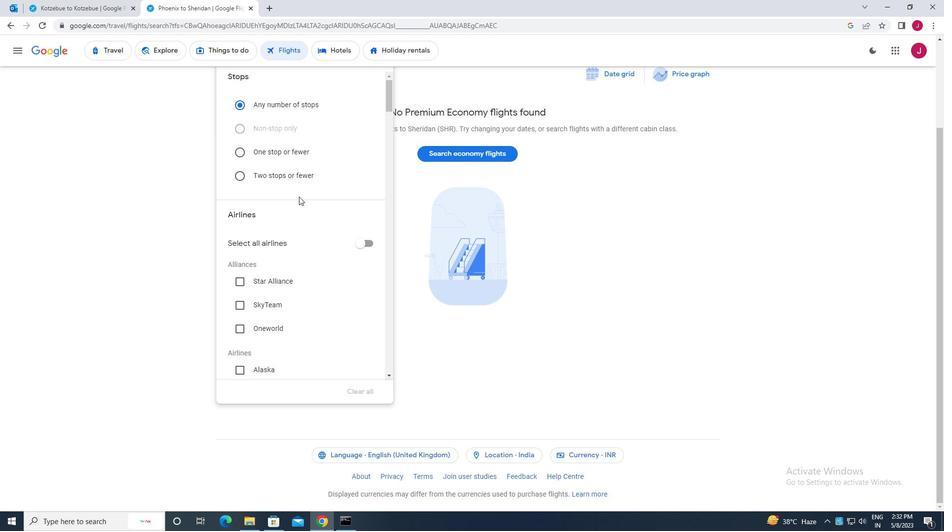 
Action: Mouse scrolled (299, 196) with delta (0, 0)
Screenshot: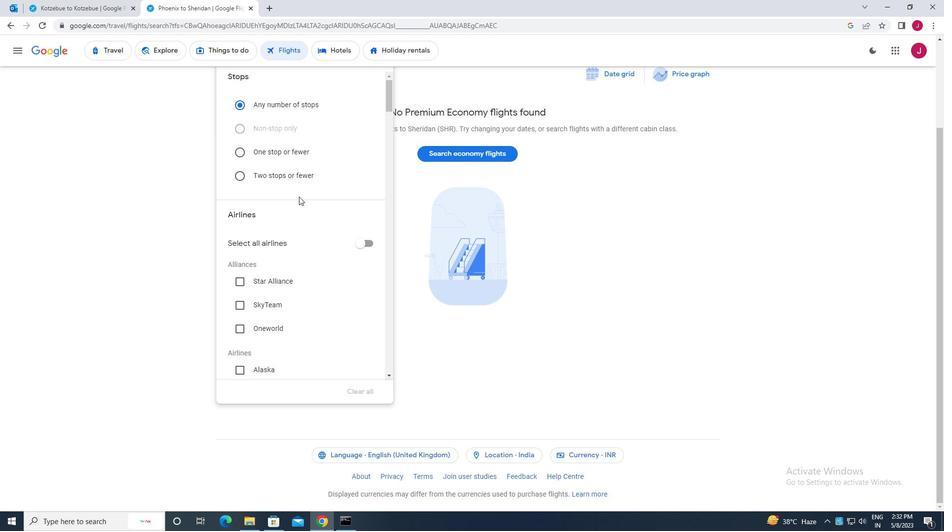 
Action: Mouse scrolled (299, 196) with delta (0, 0)
Screenshot: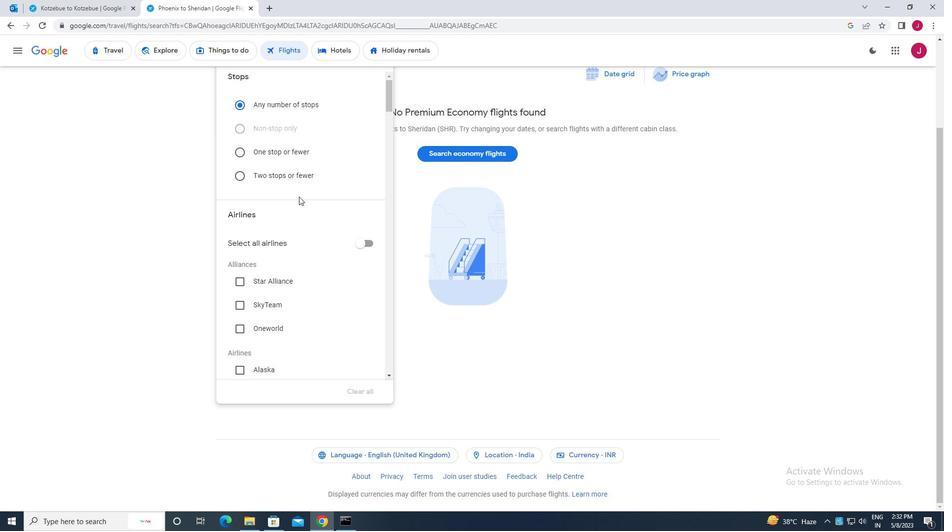 
Action: Mouse scrolled (299, 196) with delta (0, 0)
Screenshot: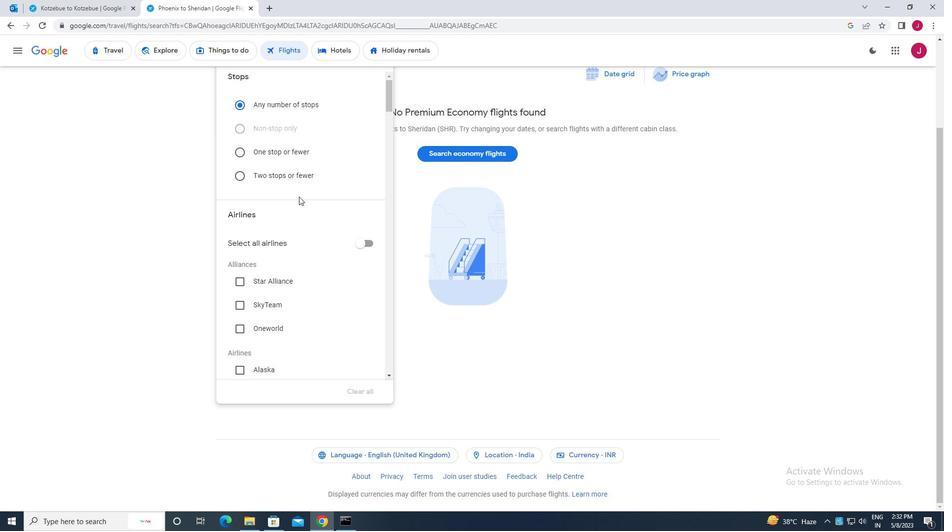 
Action: Mouse scrolled (299, 196) with delta (0, 0)
Screenshot: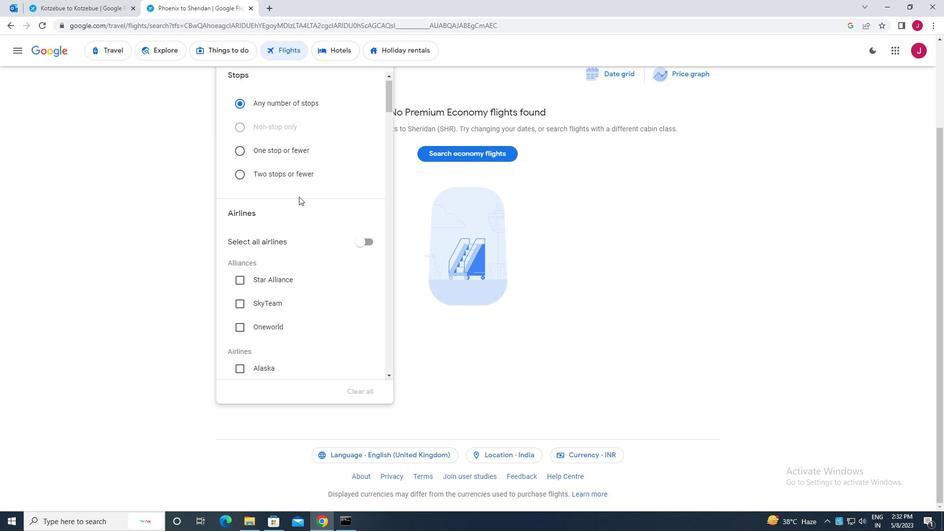 
Action: Mouse scrolled (299, 196) with delta (0, 0)
Screenshot: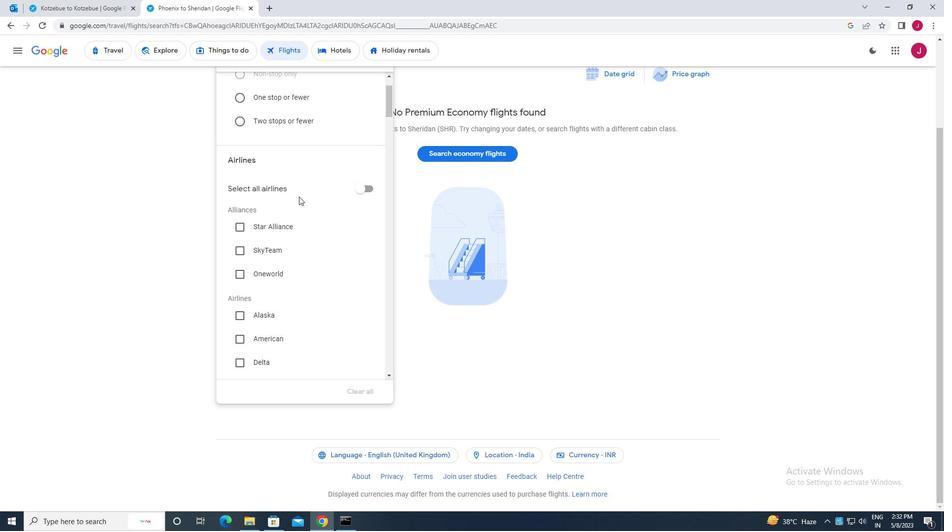 
Action: Mouse scrolled (299, 196) with delta (0, 0)
Screenshot: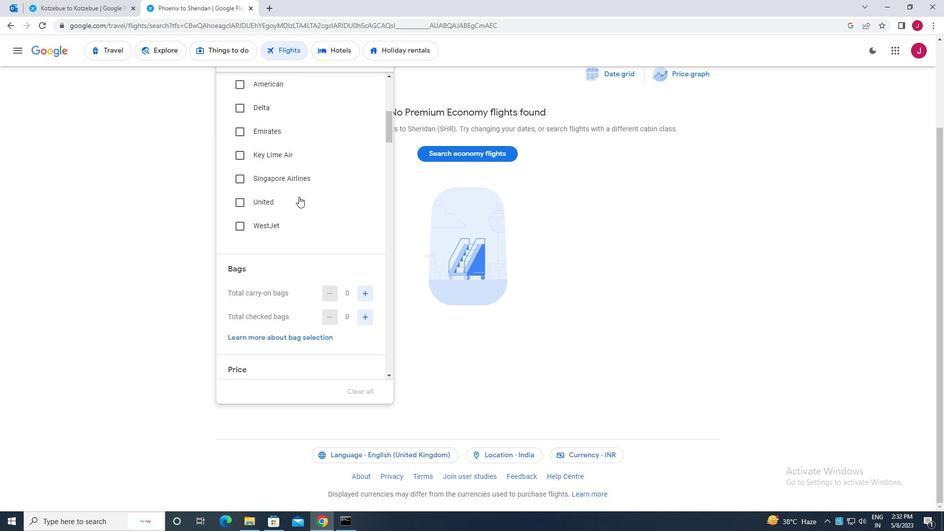 
Action: Mouse scrolled (299, 196) with delta (0, 0)
Screenshot: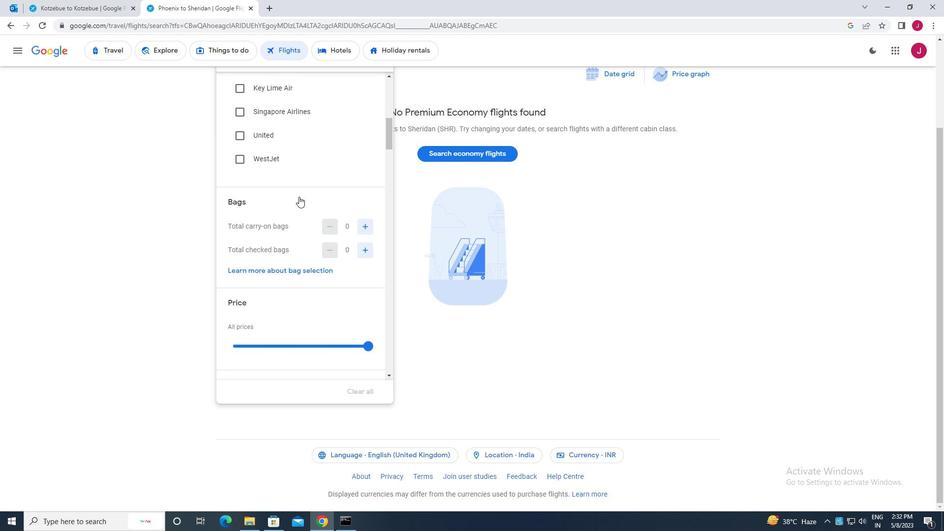
Action: Mouse moved to (364, 163)
Screenshot: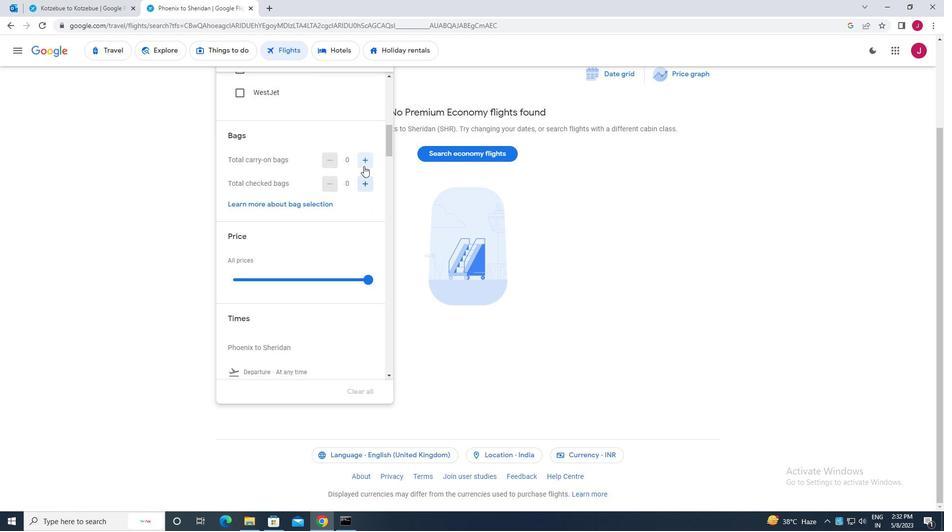 
Action: Mouse pressed left at (364, 163)
Screenshot: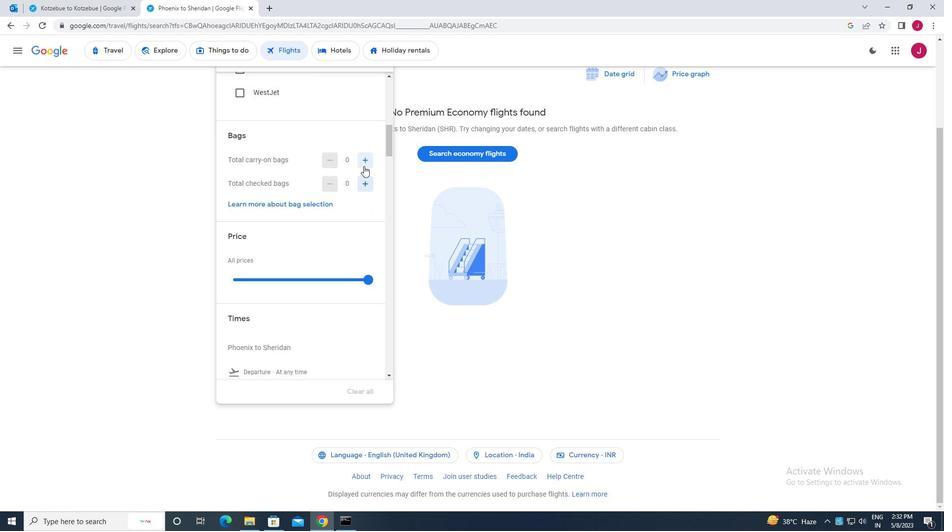 
Action: Mouse pressed left at (364, 163)
Screenshot: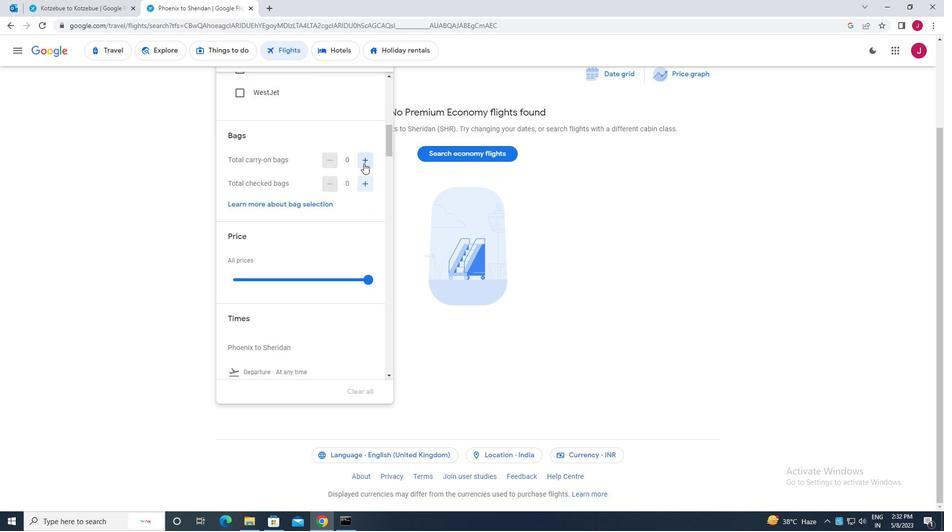 
Action: Mouse moved to (366, 182)
Screenshot: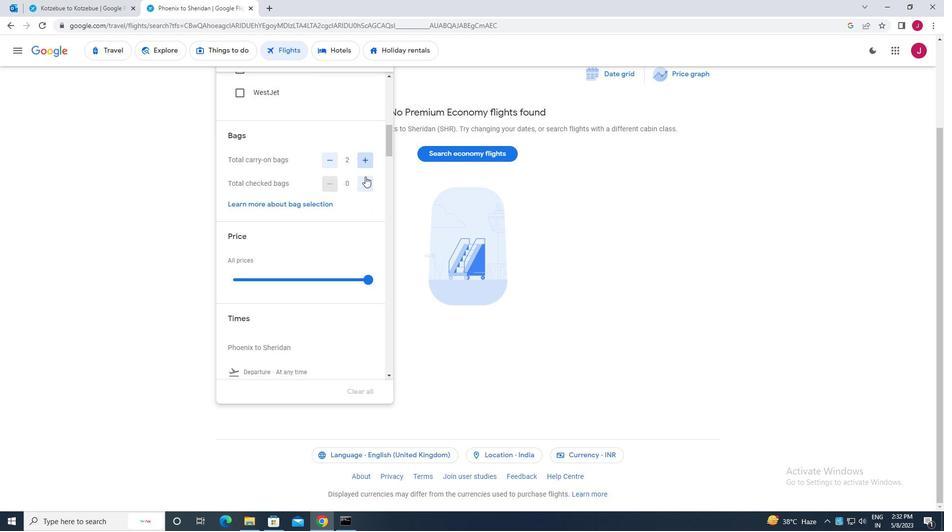 
Action: Mouse pressed left at (366, 182)
Screenshot: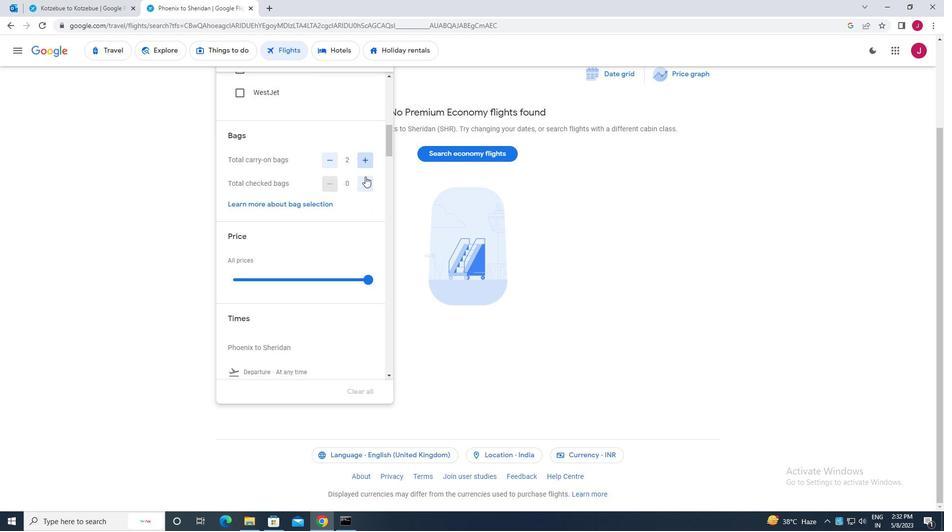 
Action: Mouse moved to (366, 183)
Screenshot: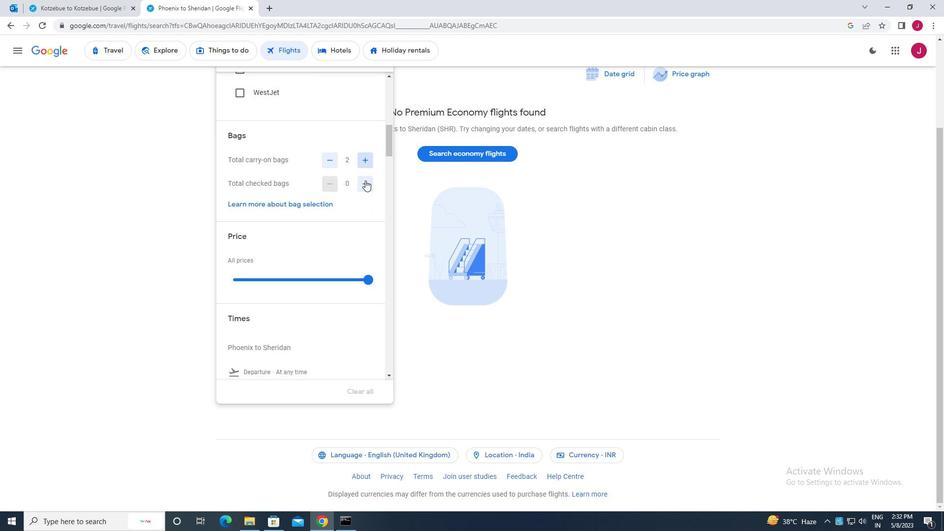 
Action: Mouse pressed left at (366, 183)
Screenshot: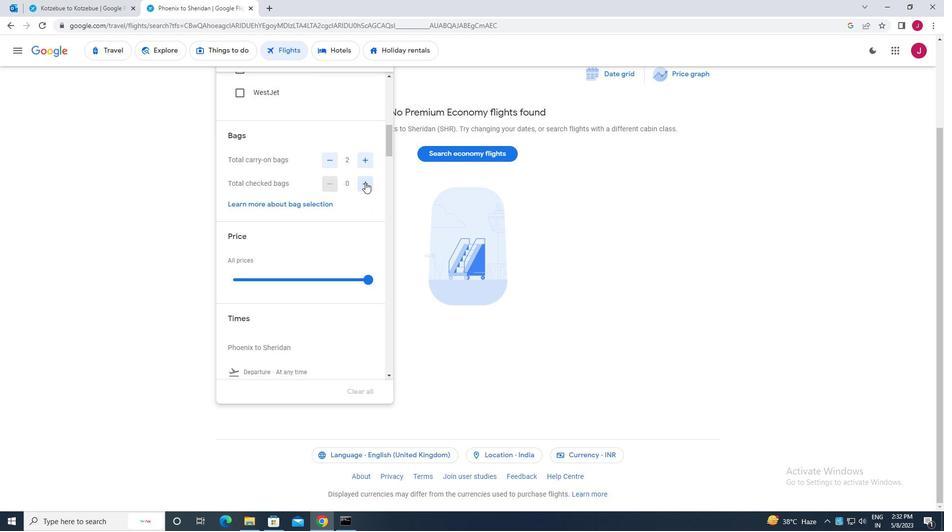 
Action: Mouse pressed left at (366, 183)
Screenshot: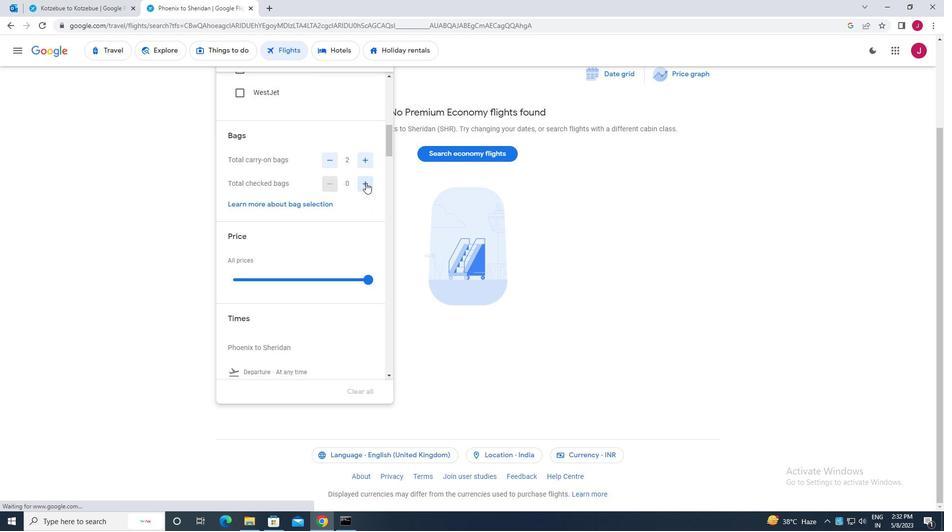 
Action: Mouse pressed left at (366, 183)
Screenshot: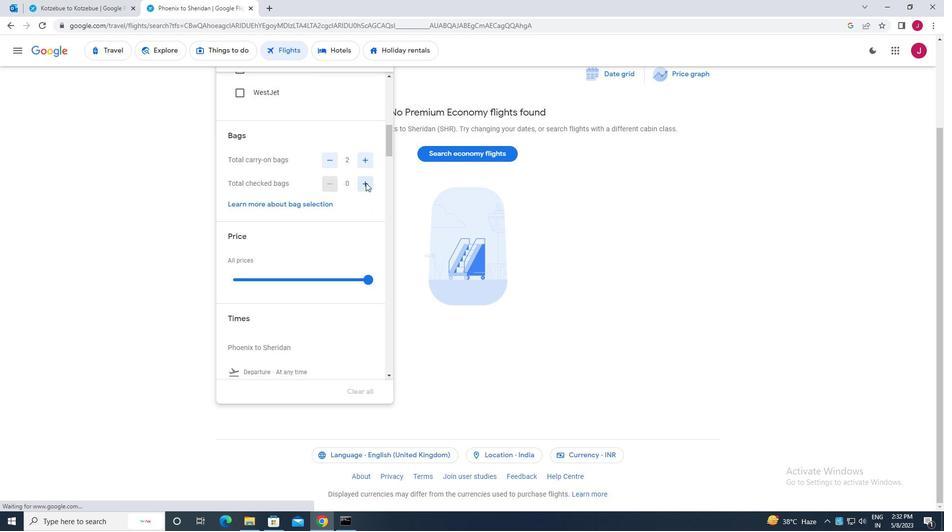 
Action: Mouse moved to (364, 210)
Screenshot: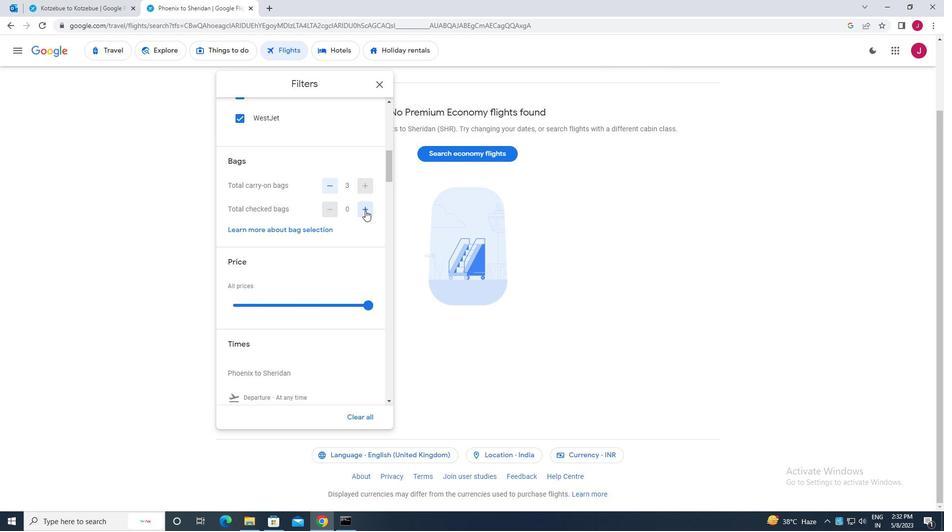 
Action: Mouse pressed left at (364, 210)
Screenshot: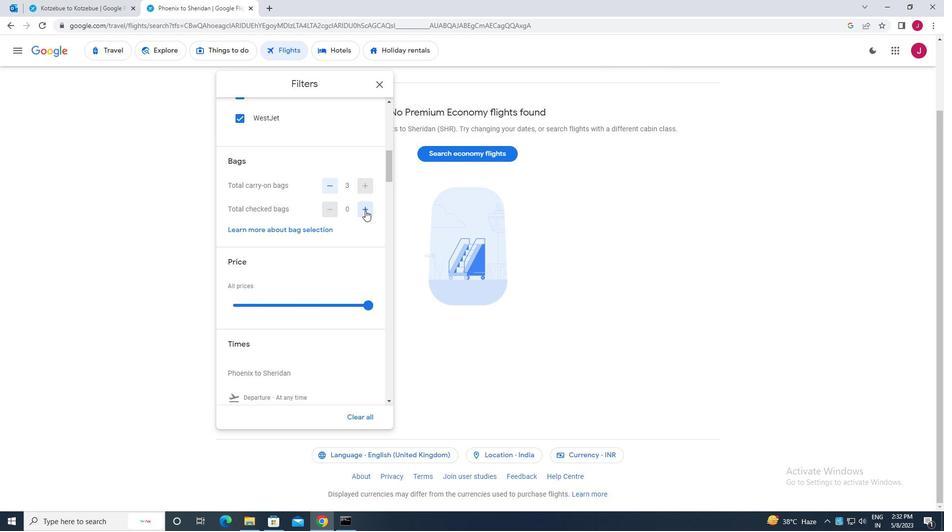
Action: Mouse moved to (364, 211)
Screenshot: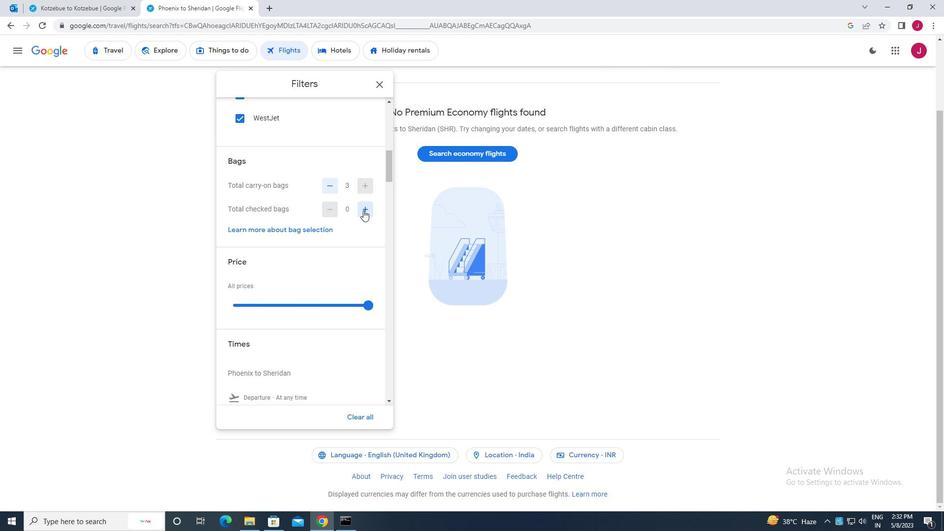 
Action: Mouse pressed left at (364, 211)
Screenshot: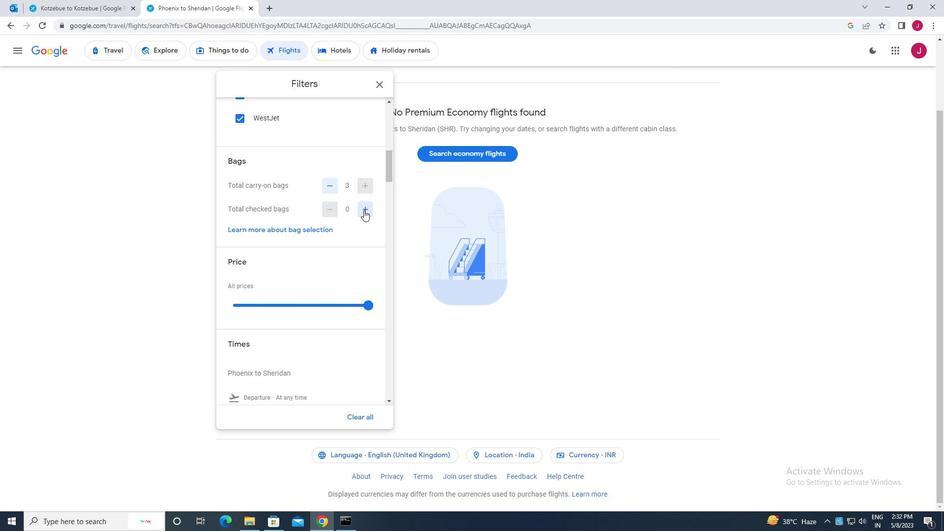 
Action: Mouse pressed left at (364, 211)
Screenshot: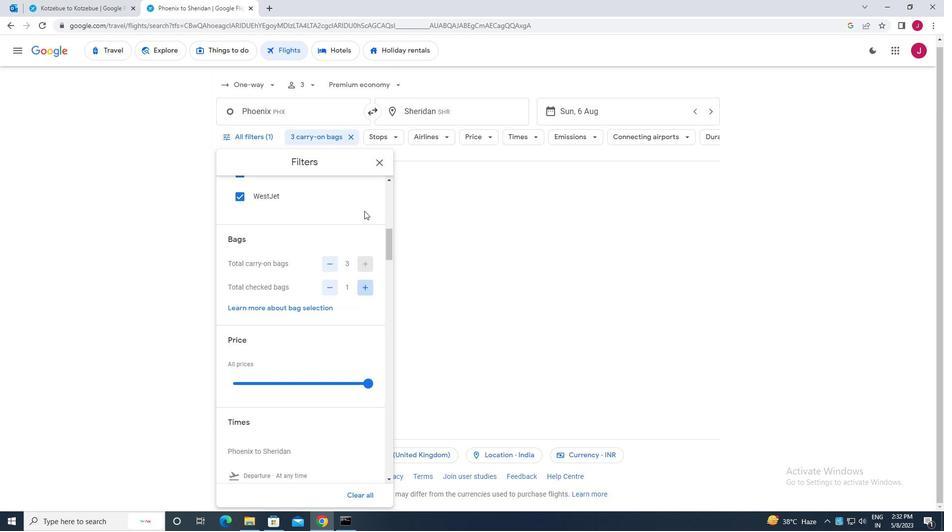 
Action: Mouse moved to (365, 211)
Screenshot: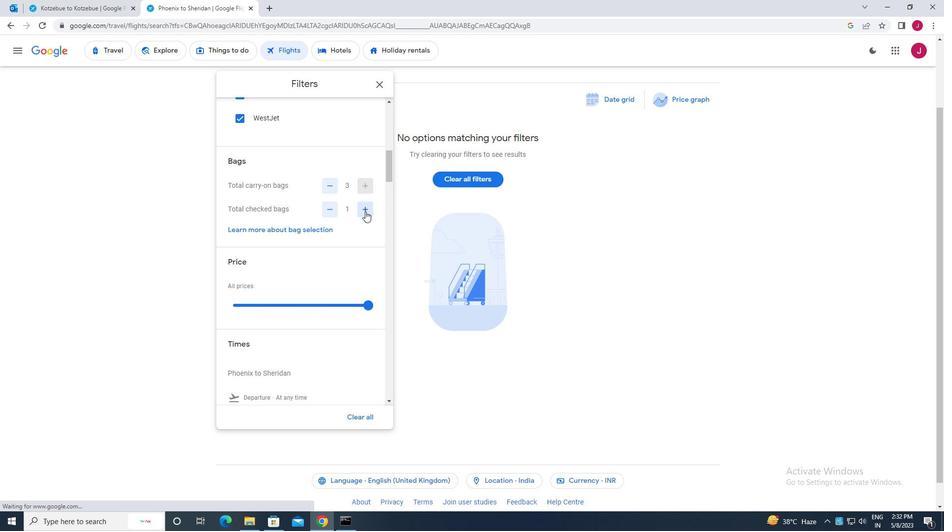 
Action: Mouse pressed left at (365, 211)
Screenshot: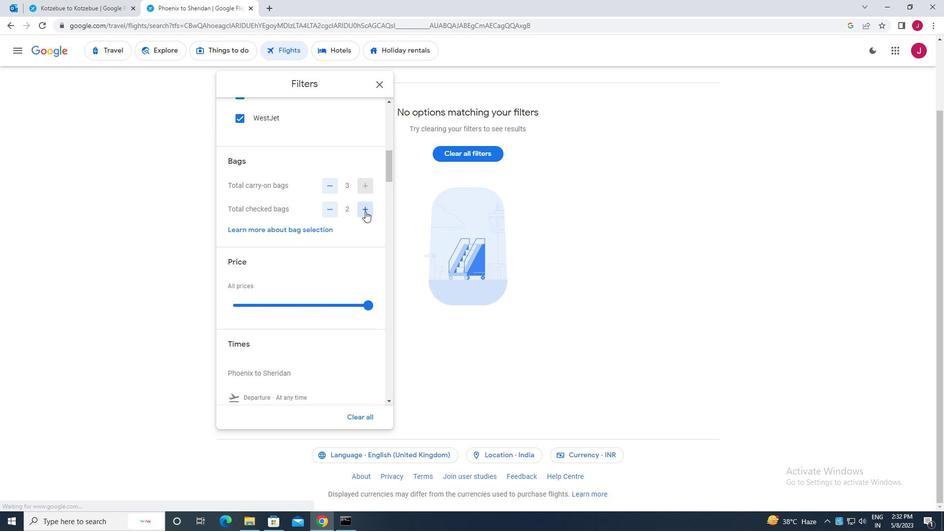 
Action: Mouse pressed left at (365, 211)
Screenshot: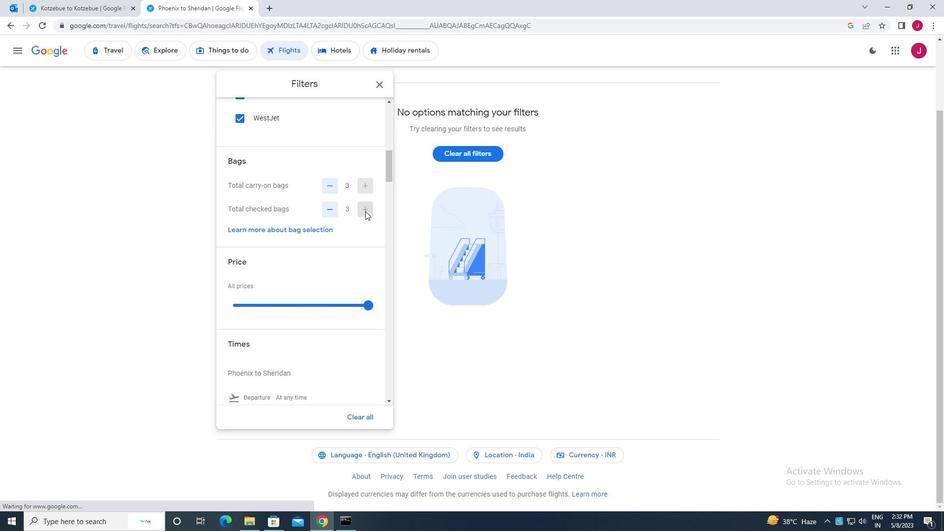 
Action: Mouse moved to (365, 211)
Screenshot: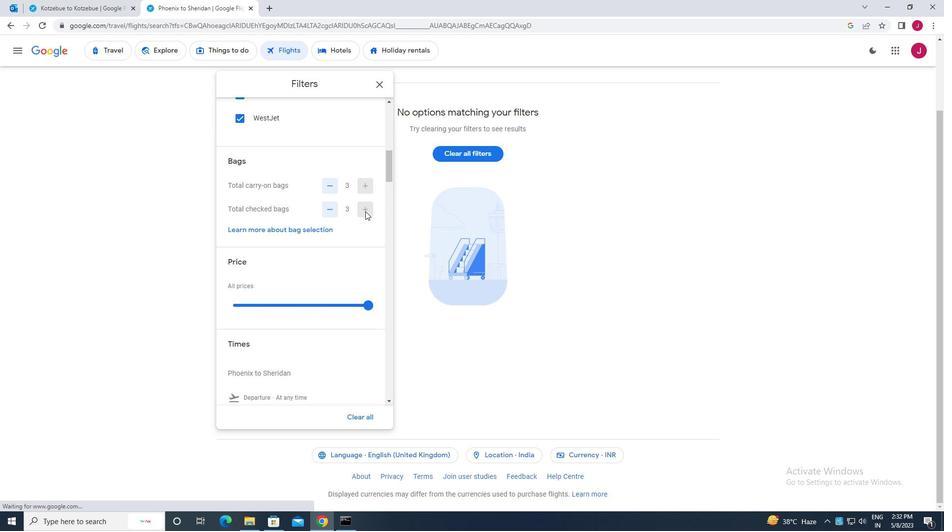 
Action: Mouse scrolled (365, 211) with delta (0, 0)
Screenshot: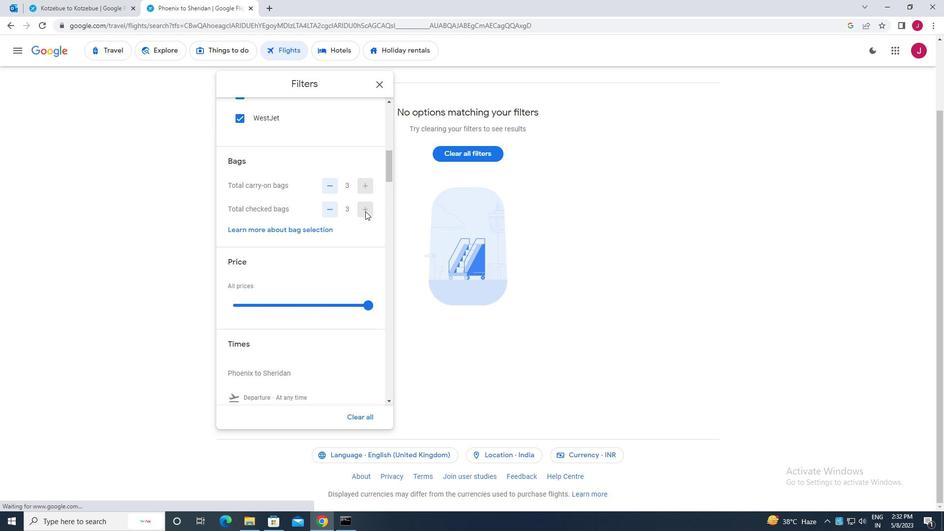 
Action: Mouse scrolled (365, 211) with delta (0, 0)
Screenshot: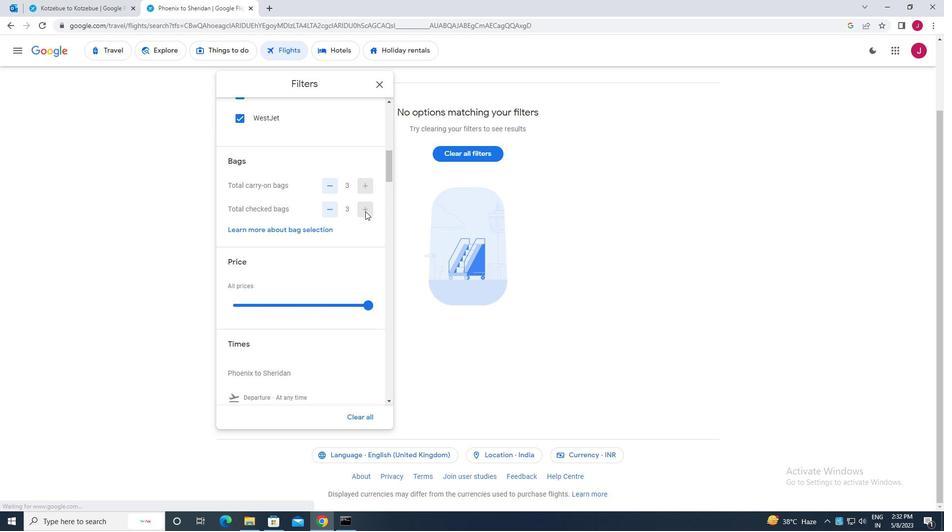 
Action: Mouse moved to (366, 209)
Screenshot: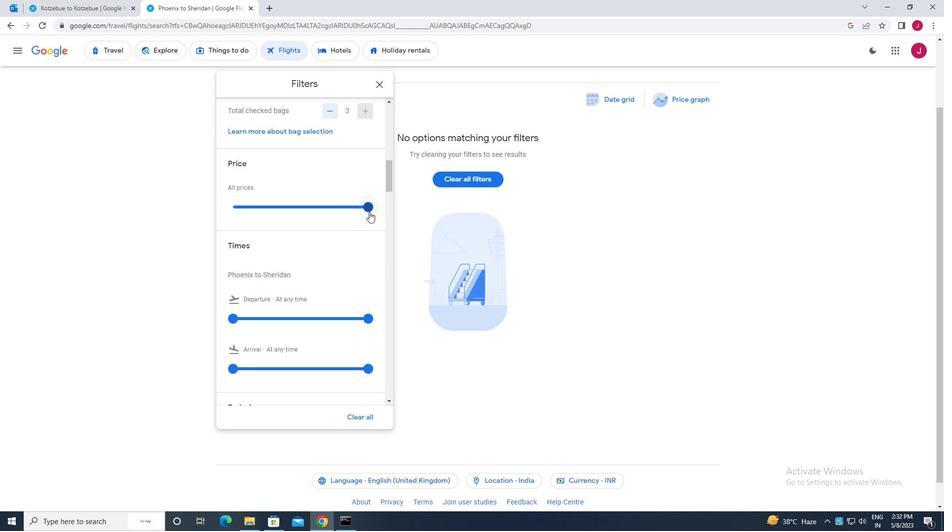 
Action: Mouse pressed left at (366, 209)
Screenshot: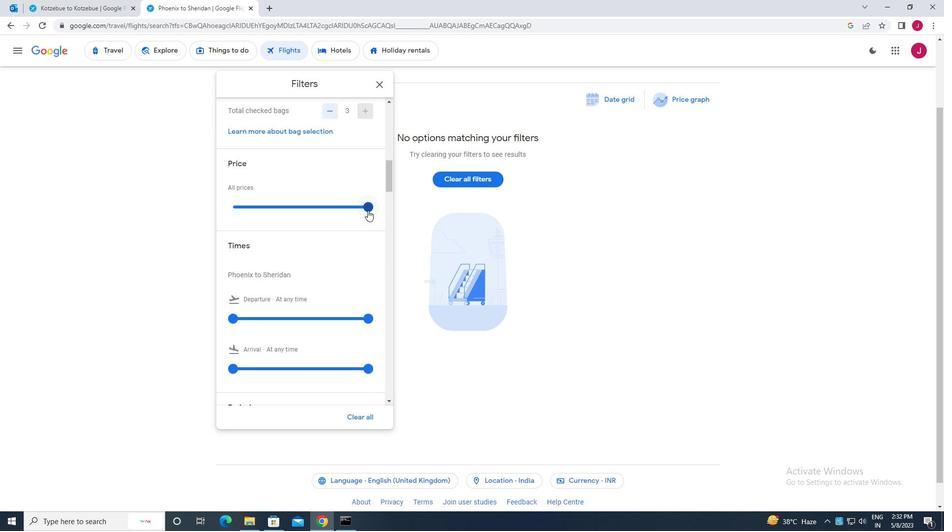 
Action: Mouse moved to (364, 209)
Screenshot: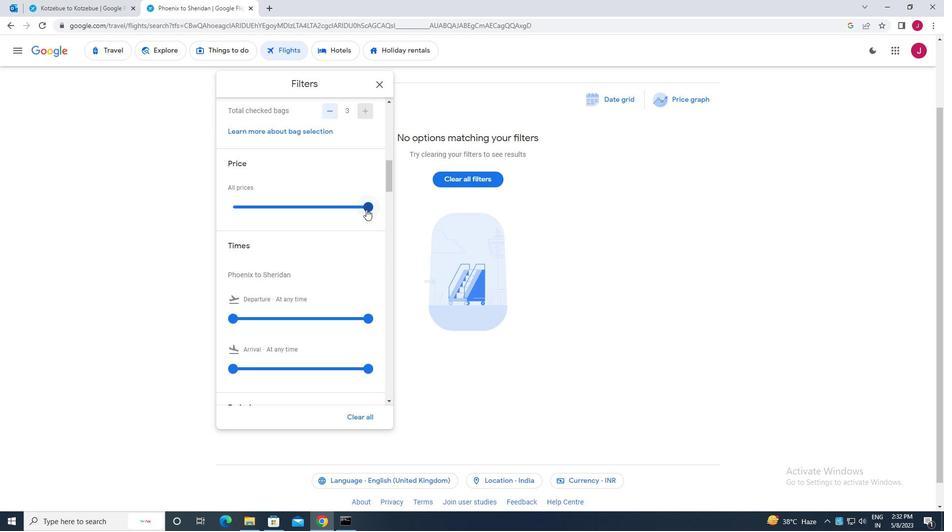 
Action: Mouse scrolled (364, 209) with delta (0, 0)
Screenshot: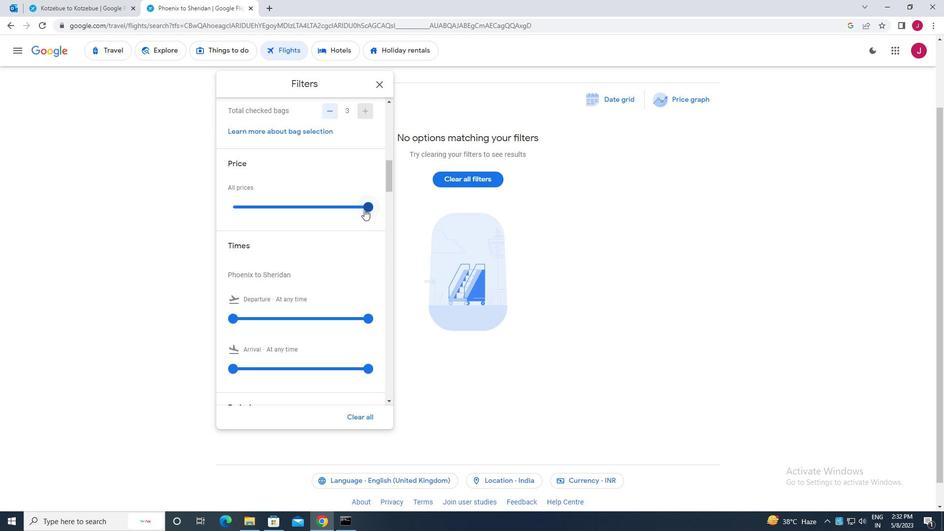 
Action: Mouse scrolled (364, 209) with delta (0, 0)
Screenshot: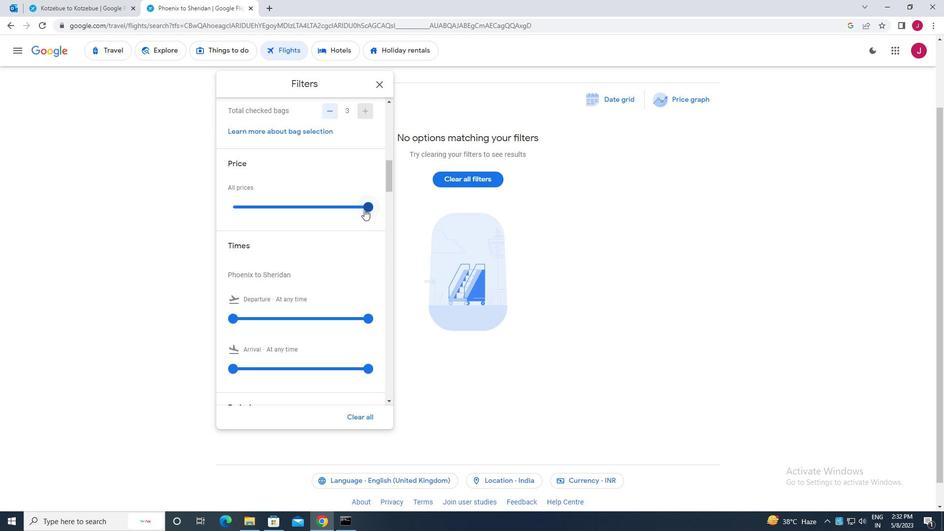 
Action: Mouse moved to (230, 220)
Screenshot: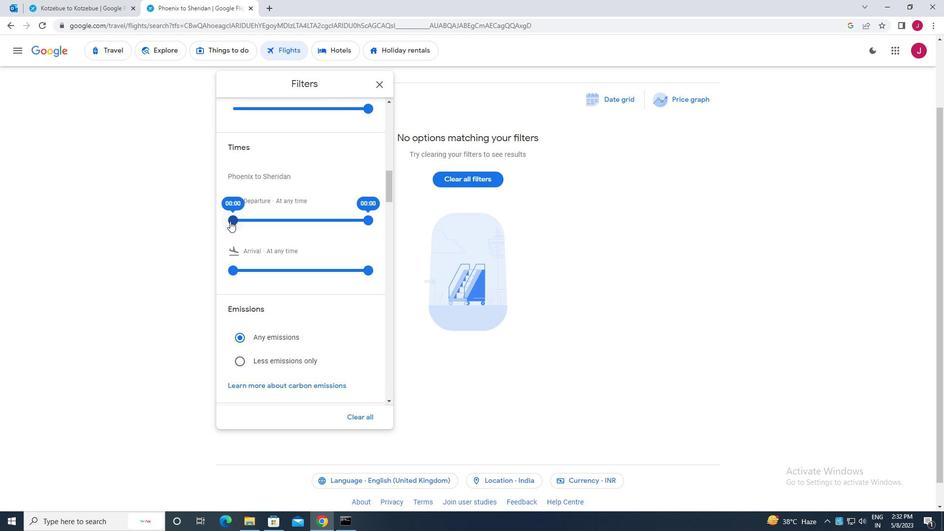 
Action: Mouse pressed left at (230, 220)
Screenshot: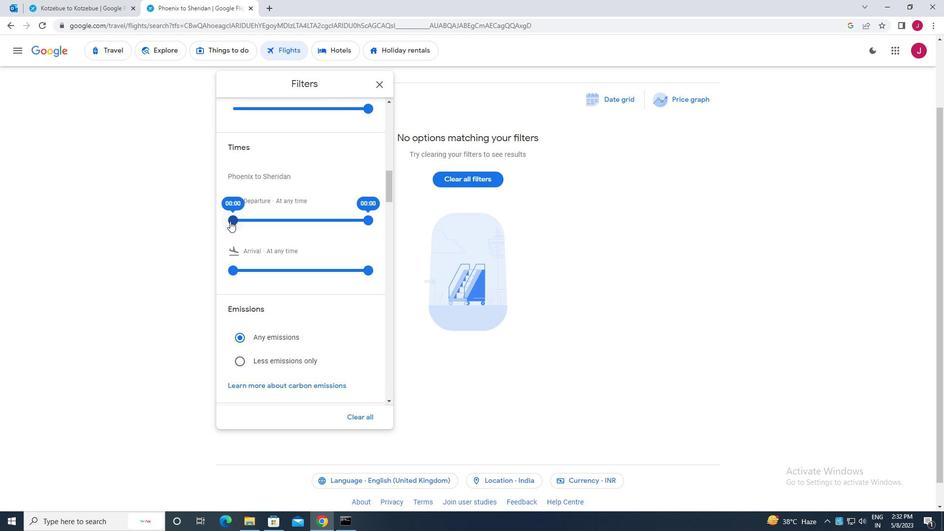 
Action: Mouse moved to (371, 219)
Screenshot: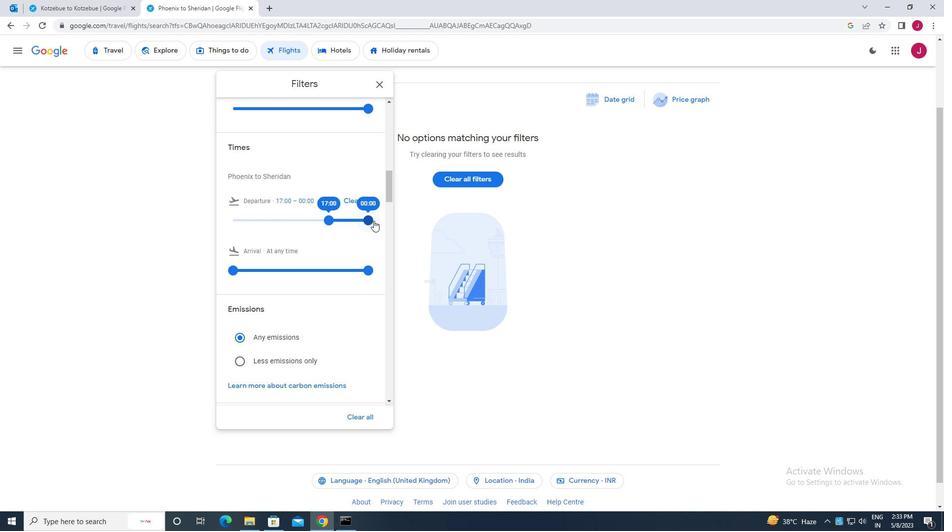 
Action: Mouse pressed left at (371, 219)
Screenshot: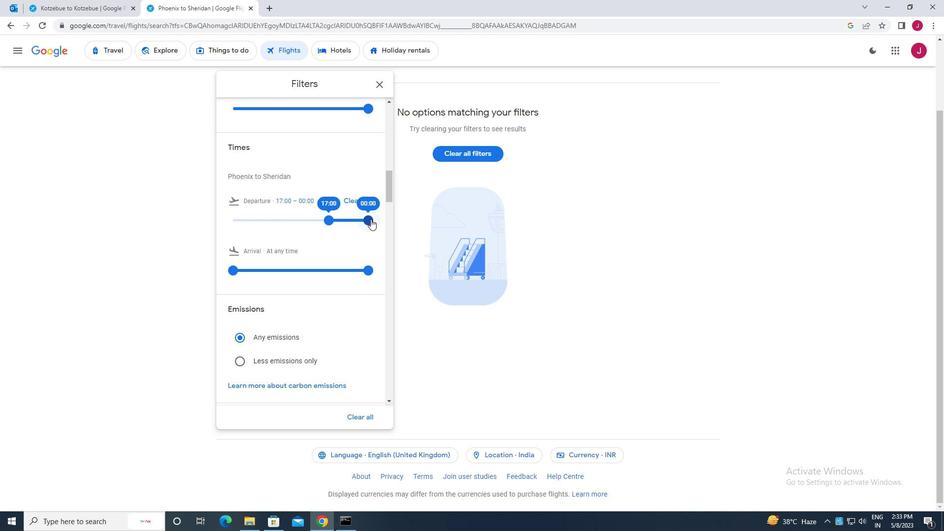 
Action: Mouse moved to (376, 90)
Screenshot: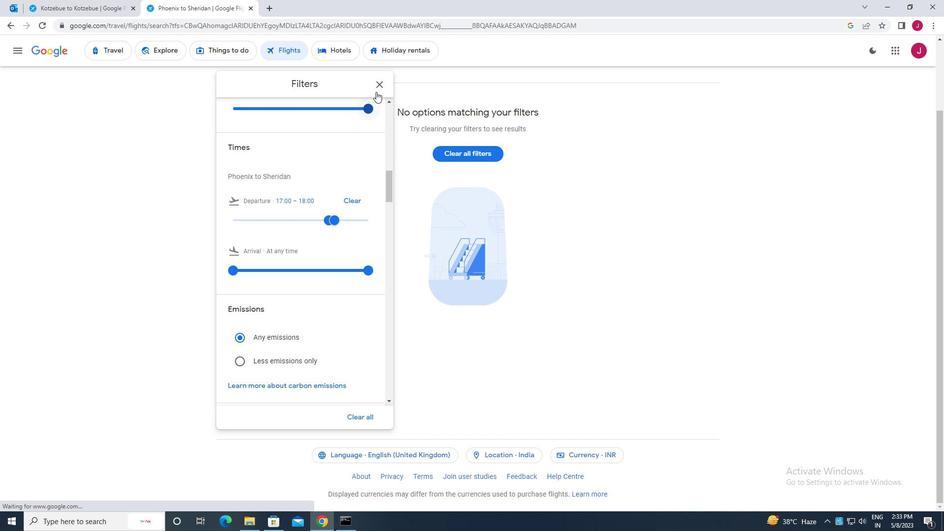 
Action: Mouse pressed left at (376, 90)
Screenshot: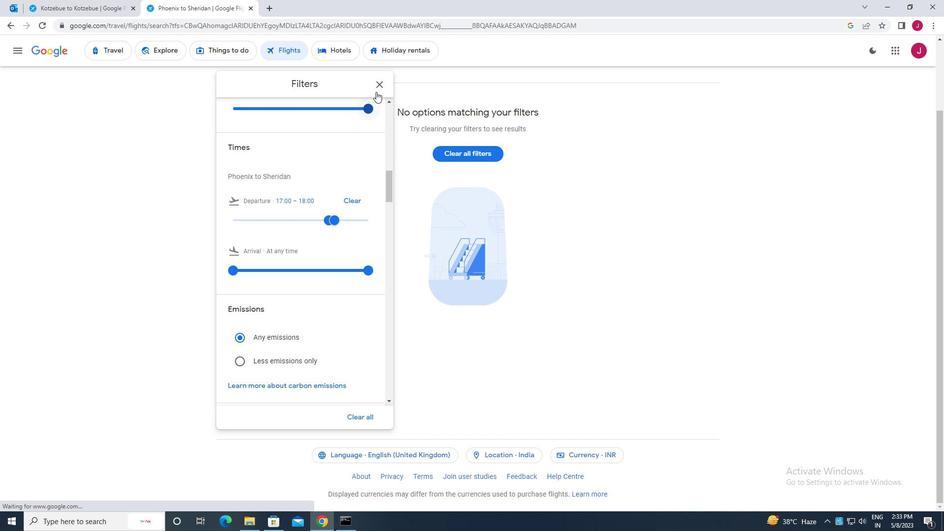 
Action: Mouse moved to (376, 89)
Screenshot: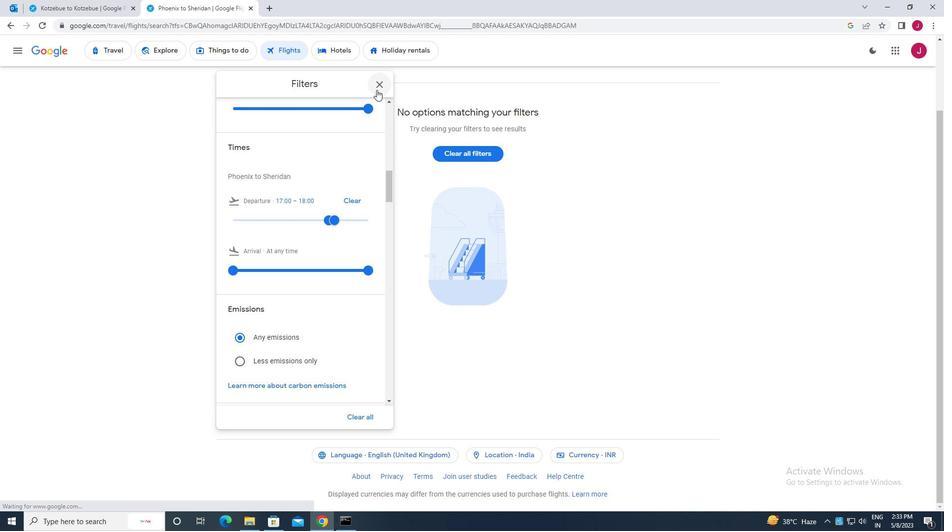 
